 Task: Add a signature Mara Rodriguez containing With sincere appreciation and gratitude, Mara Rodriguez to email address softage.6@softage.net and add a folder Non-disclosure agreements
Action: Mouse moved to (257, 314)
Screenshot: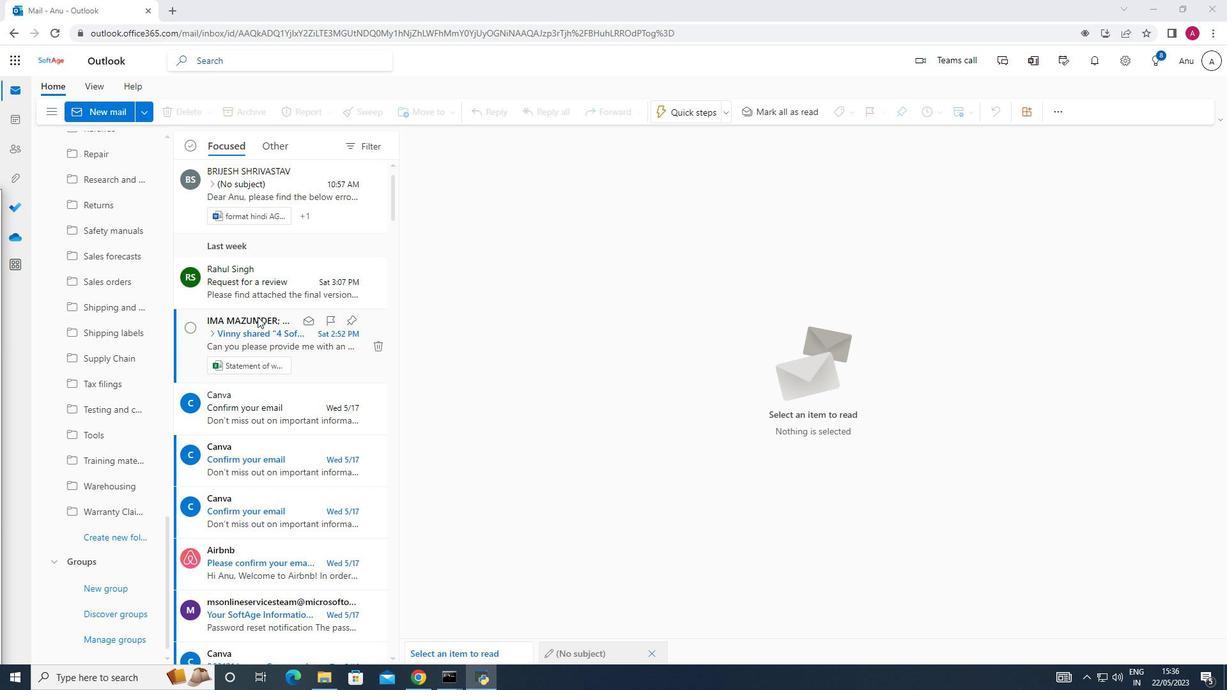 
Action: Mouse scrolled (257, 315) with delta (0, 0)
Screenshot: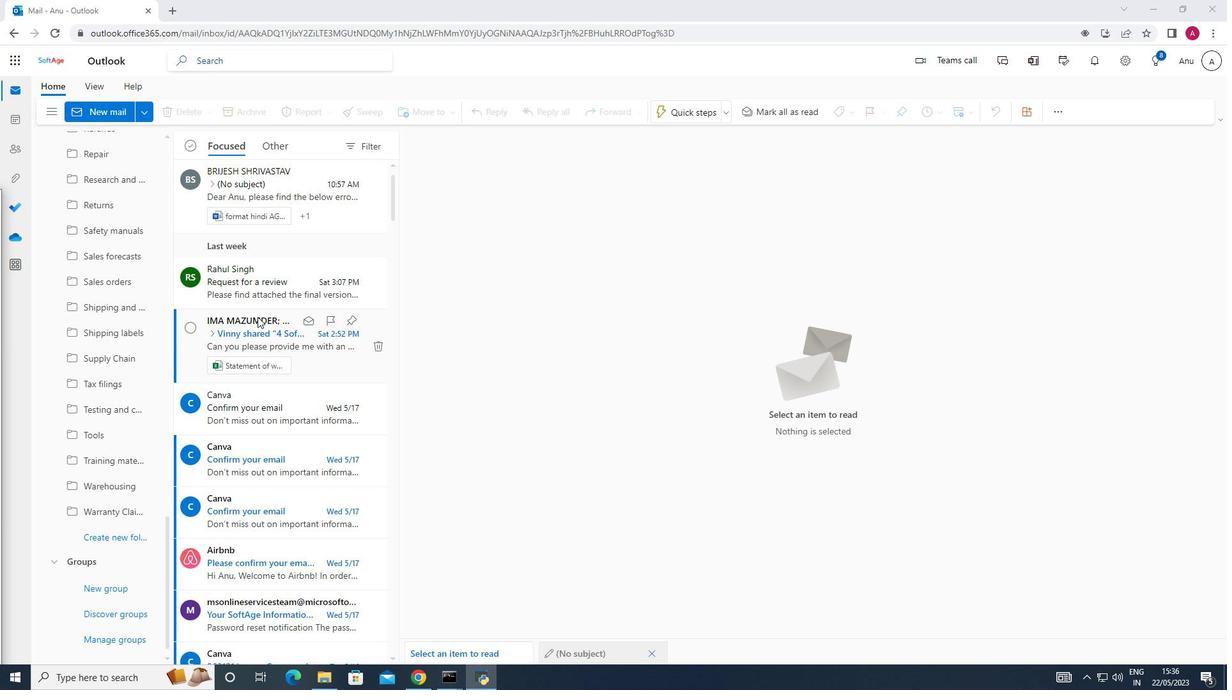
Action: Mouse moved to (257, 314)
Screenshot: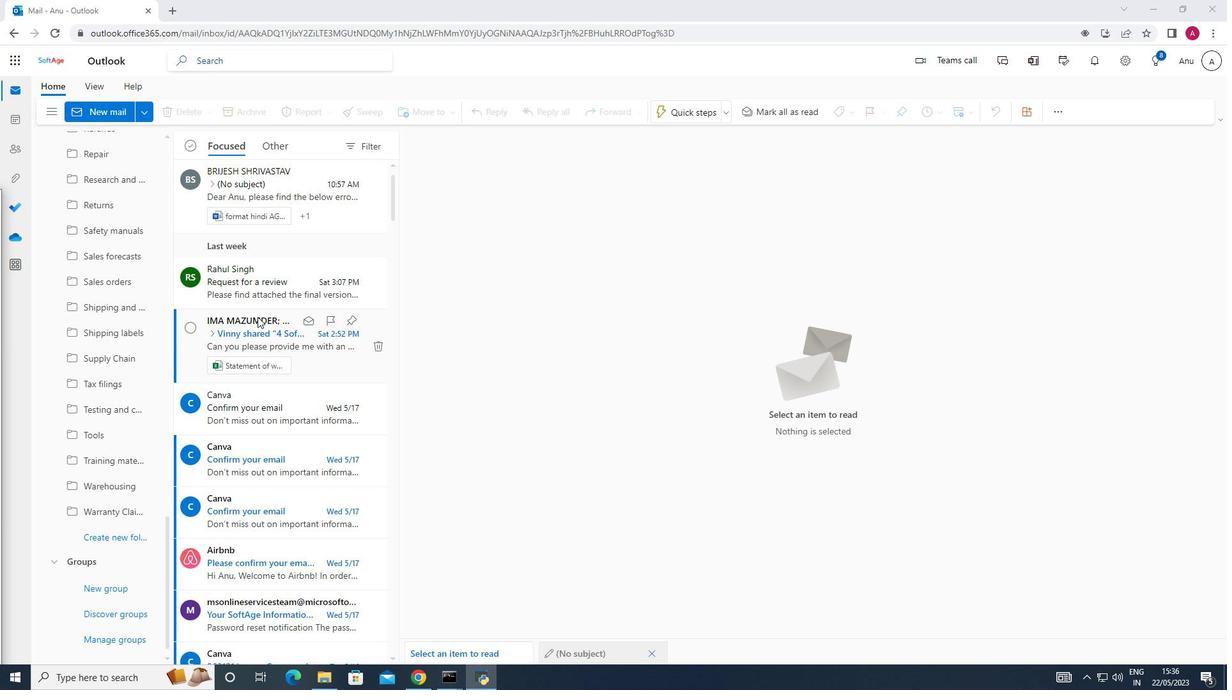 
Action: Mouse scrolled (257, 315) with delta (0, 0)
Screenshot: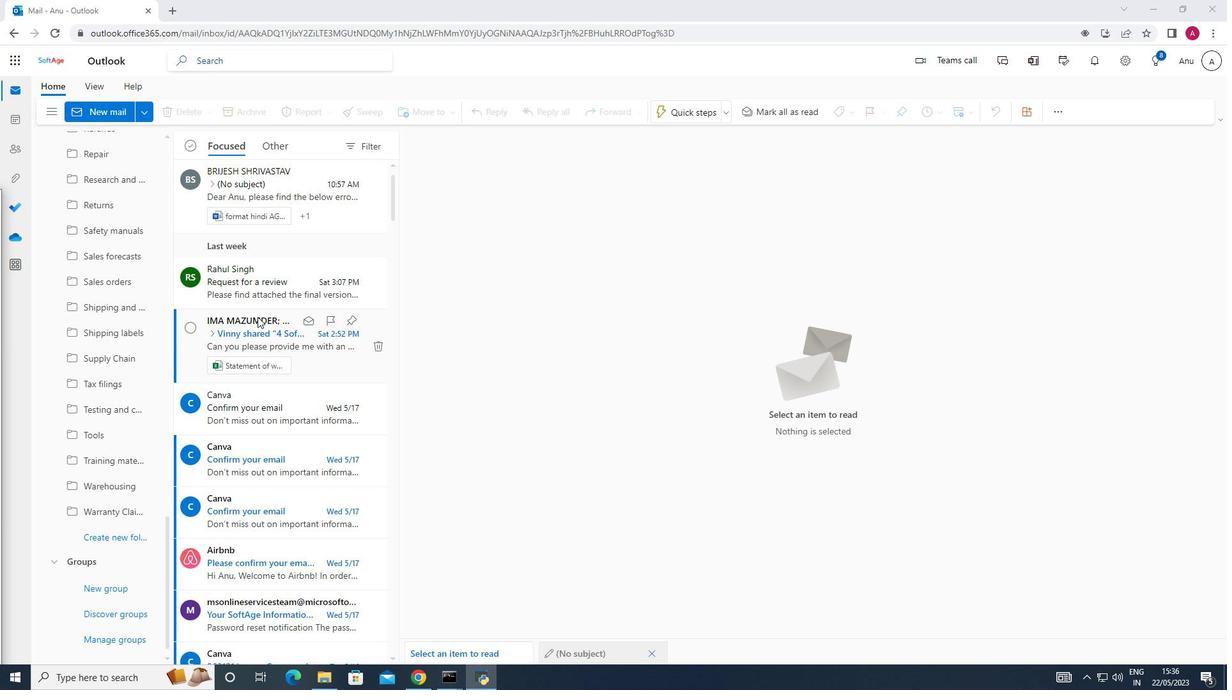 
Action: Mouse scrolled (257, 315) with delta (0, 0)
Screenshot: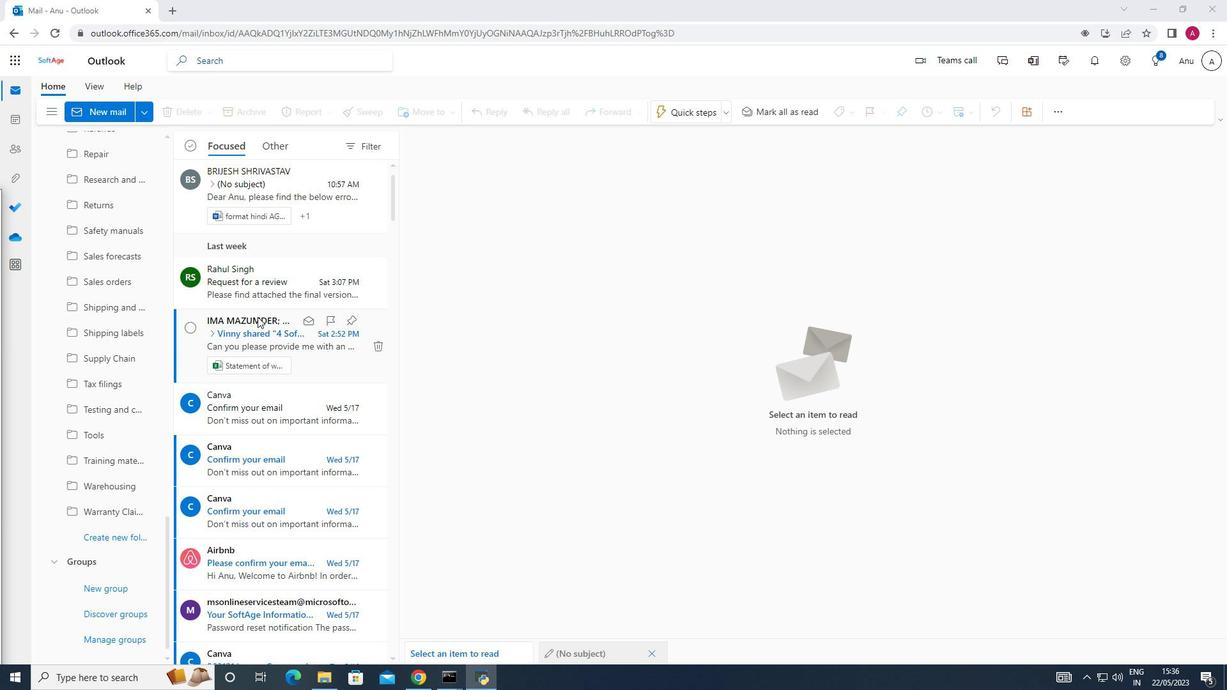 
Action: Mouse scrolled (257, 315) with delta (0, 0)
Screenshot: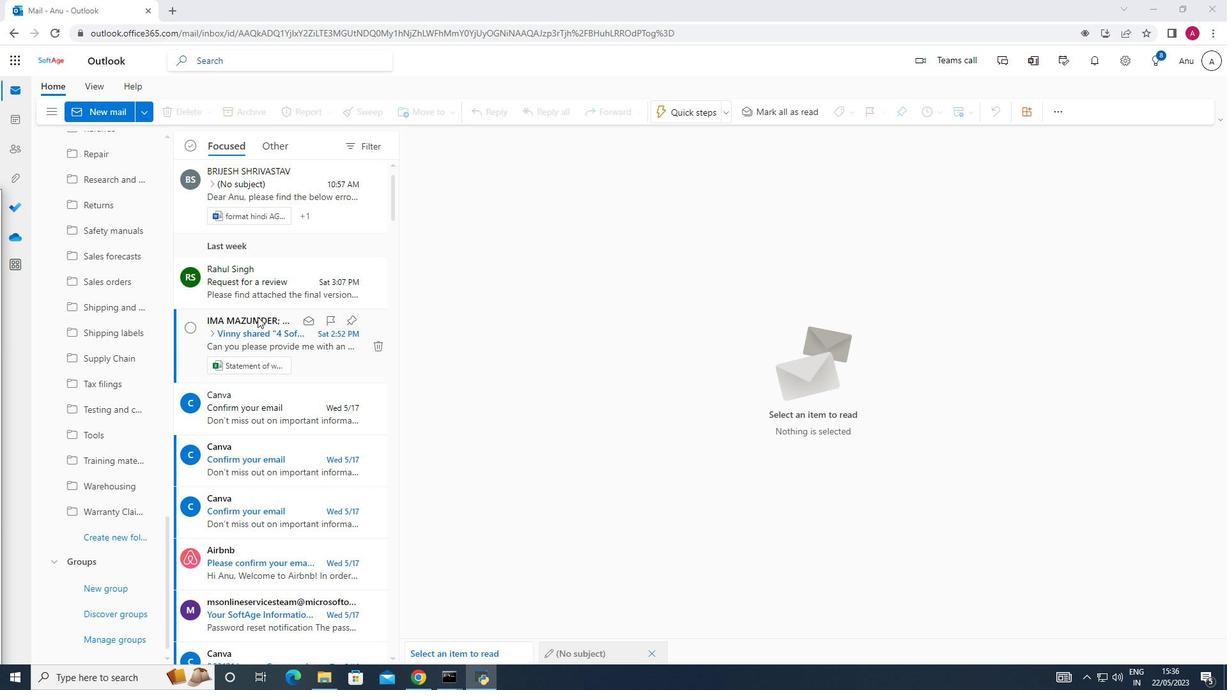 
Action: Mouse moved to (119, 109)
Screenshot: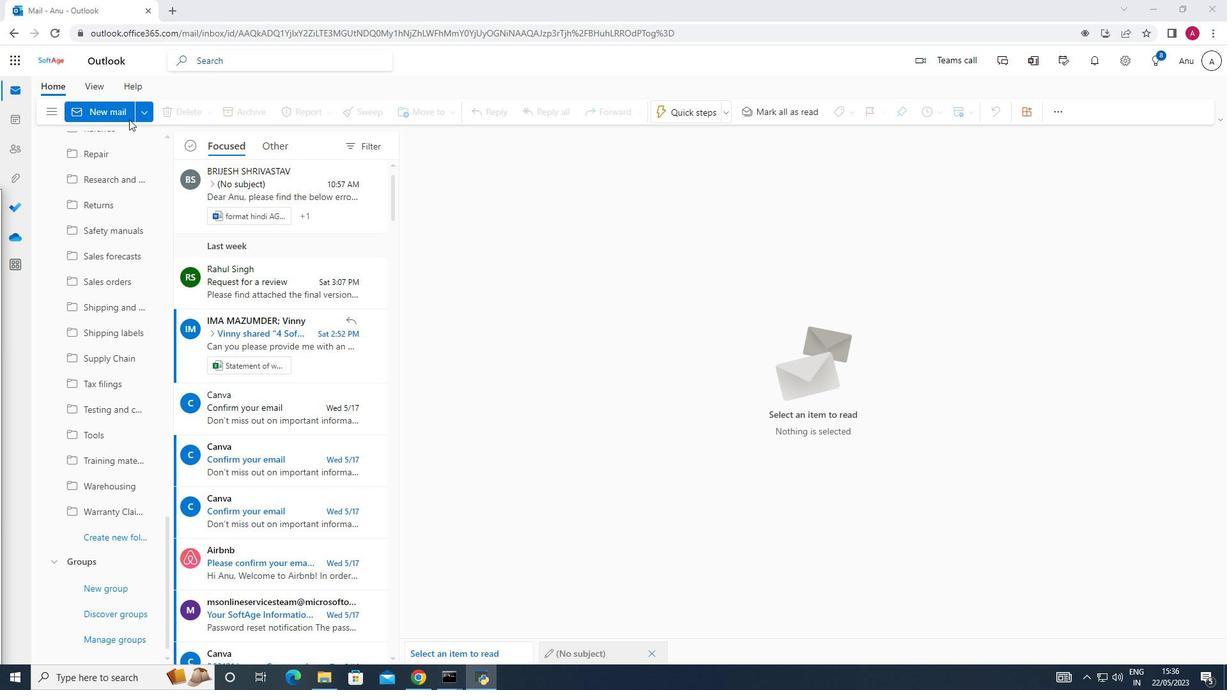
Action: Mouse pressed left at (119, 109)
Screenshot: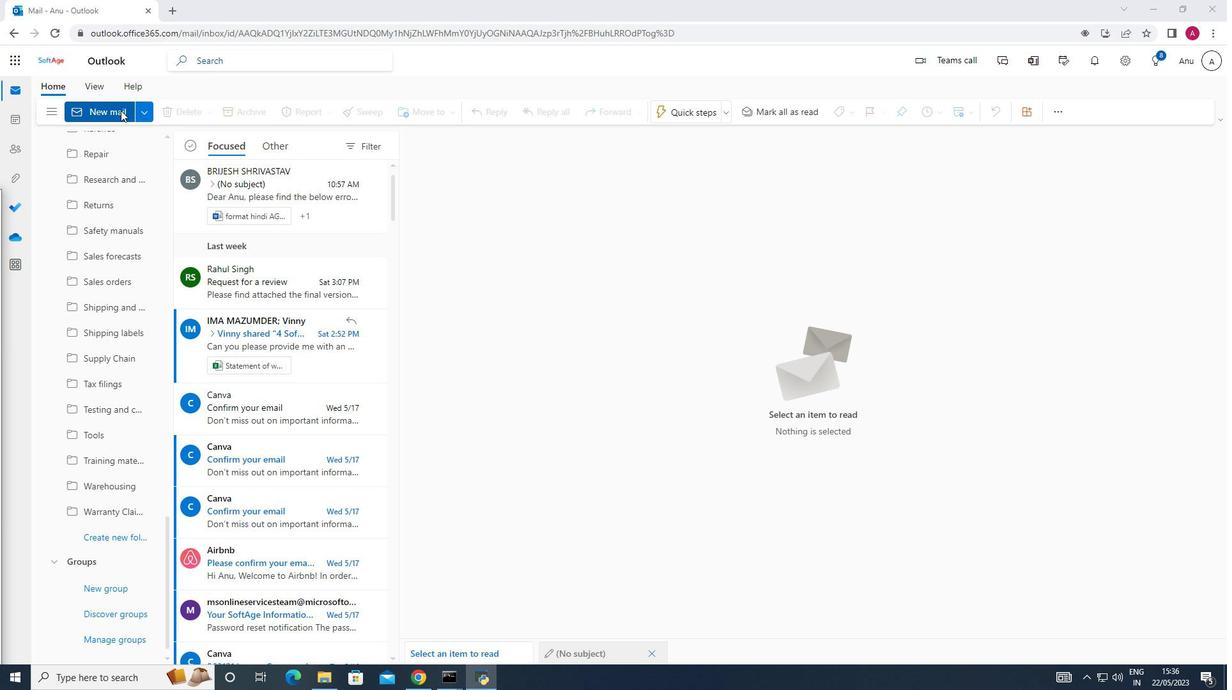 
Action: Mouse moved to (870, 110)
Screenshot: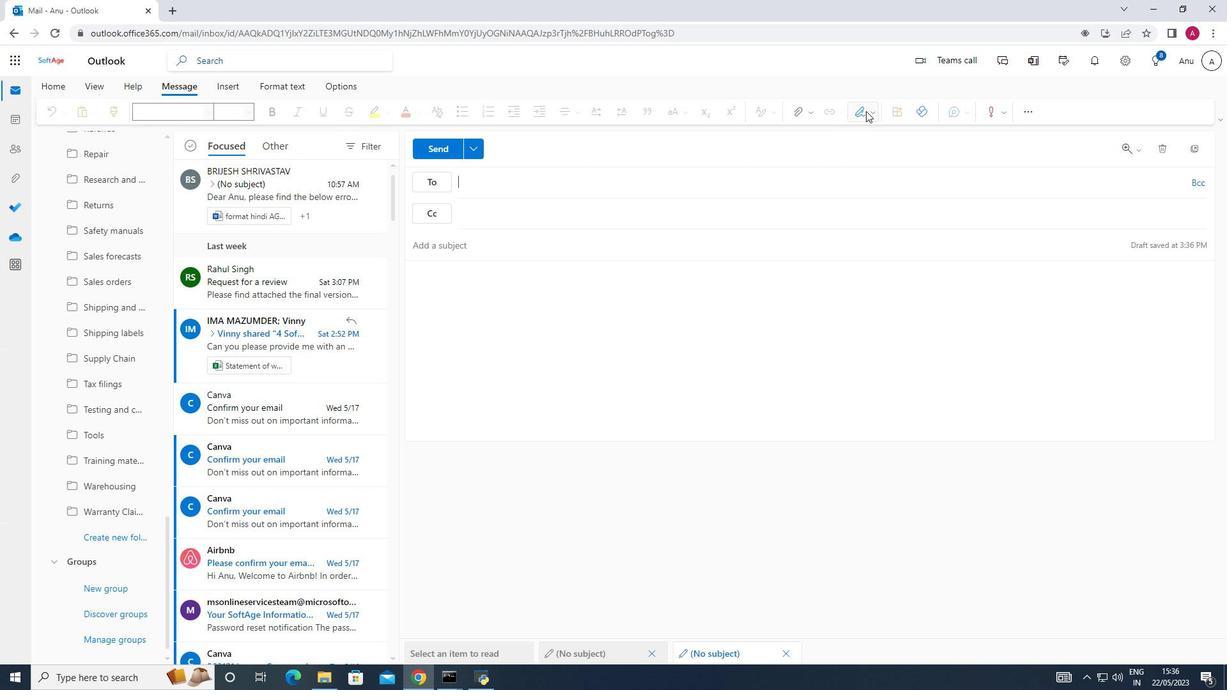 
Action: Mouse pressed left at (870, 110)
Screenshot: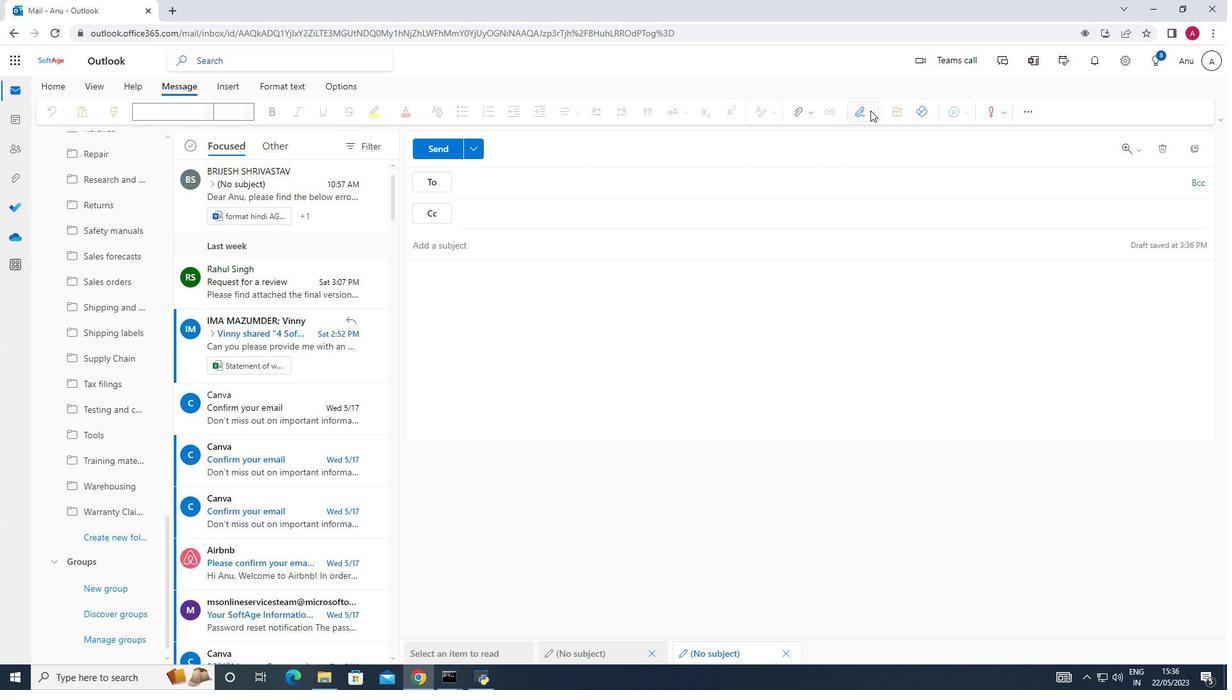 
Action: Mouse moved to (850, 167)
Screenshot: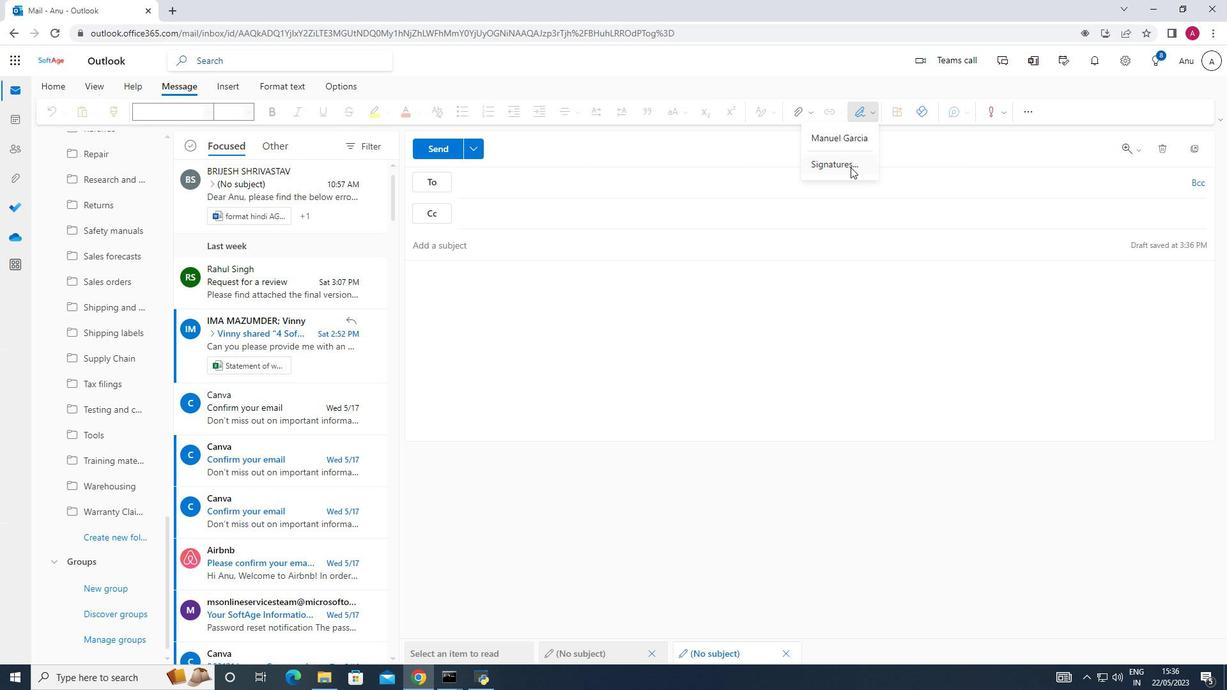 
Action: Mouse pressed left at (850, 167)
Screenshot: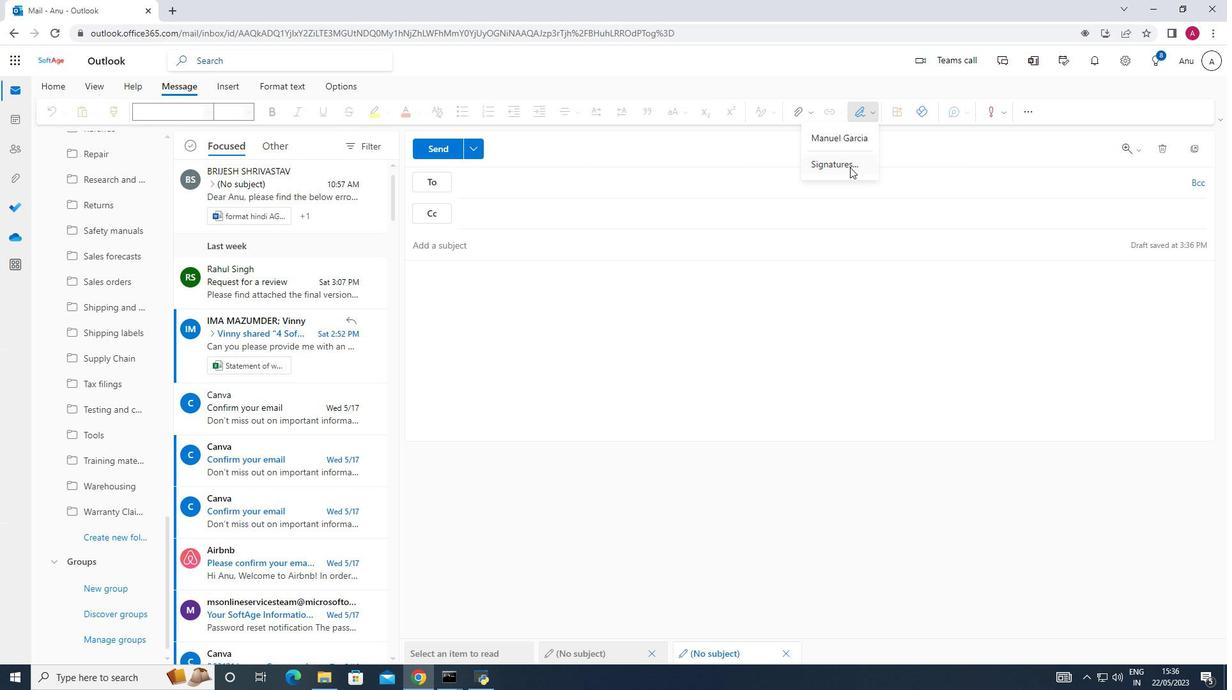 
Action: Mouse moved to (878, 204)
Screenshot: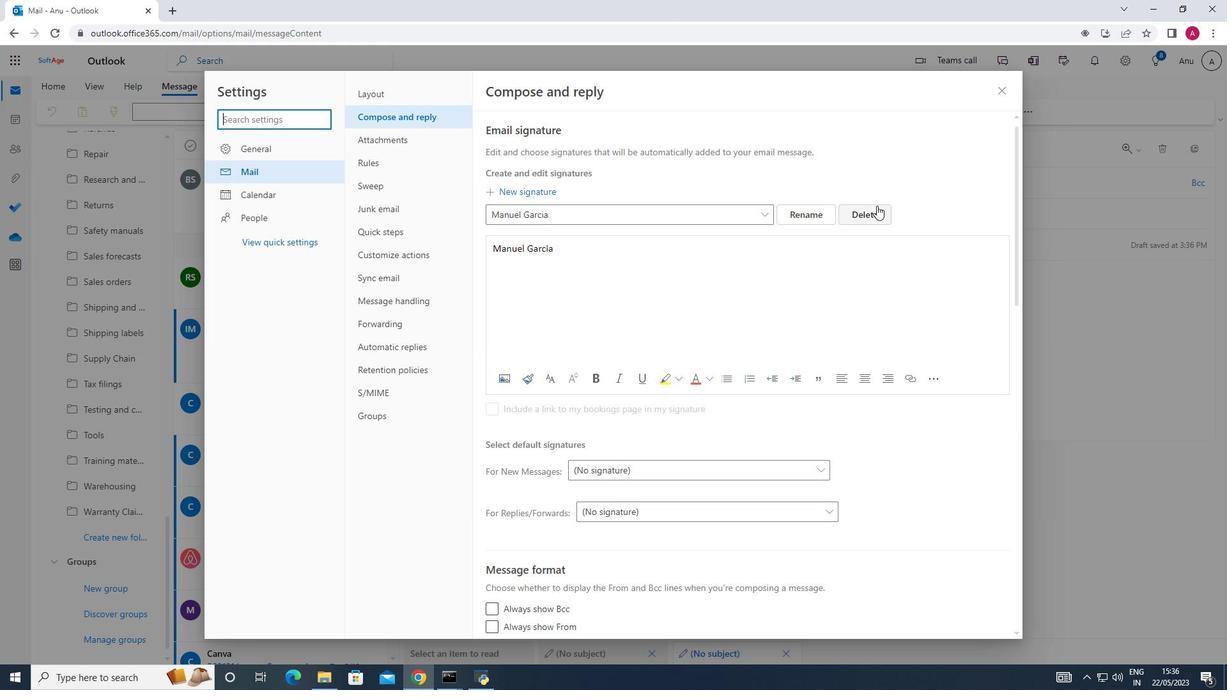 
Action: Mouse pressed left at (878, 204)
Screenshot: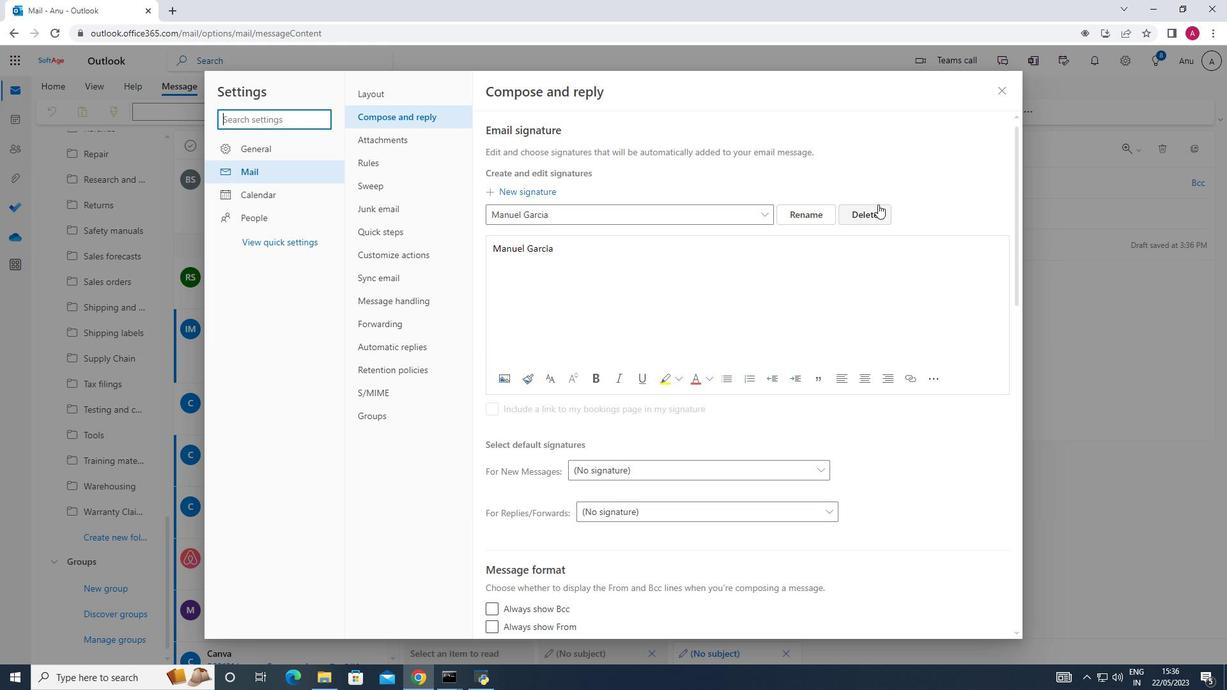 
Action: Mouse moved to (555, 219)
Screenshot: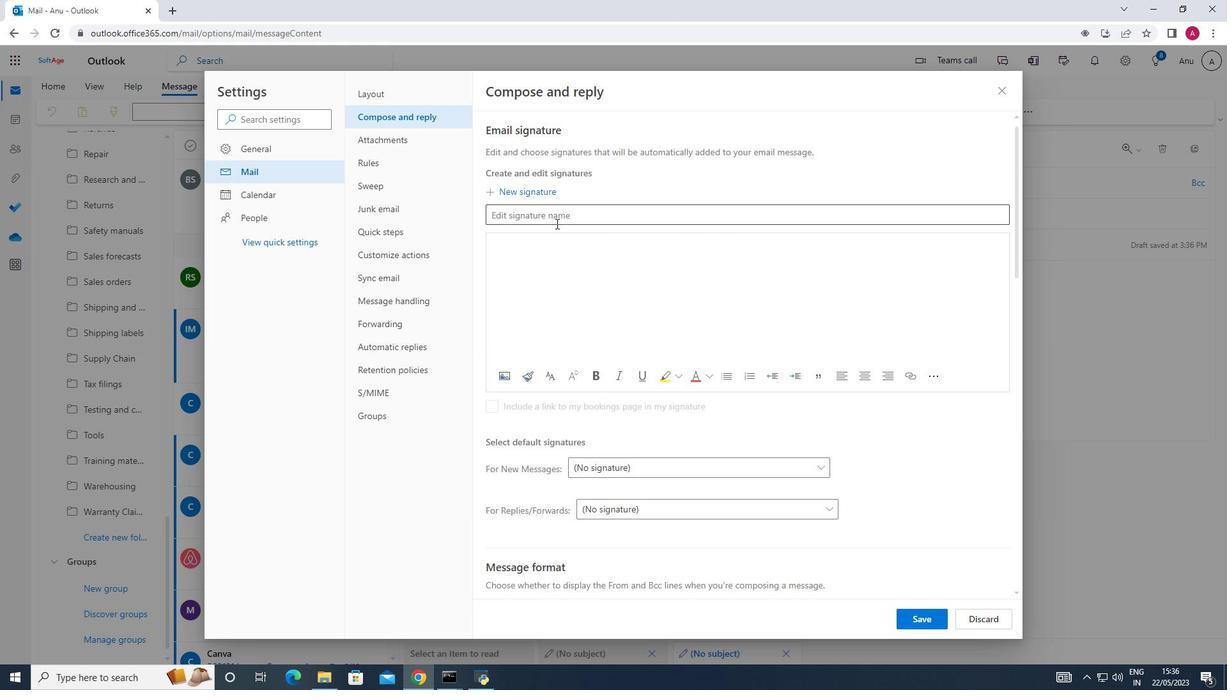 
Action: Mouse pressed left at (555, 219)
Screenshot: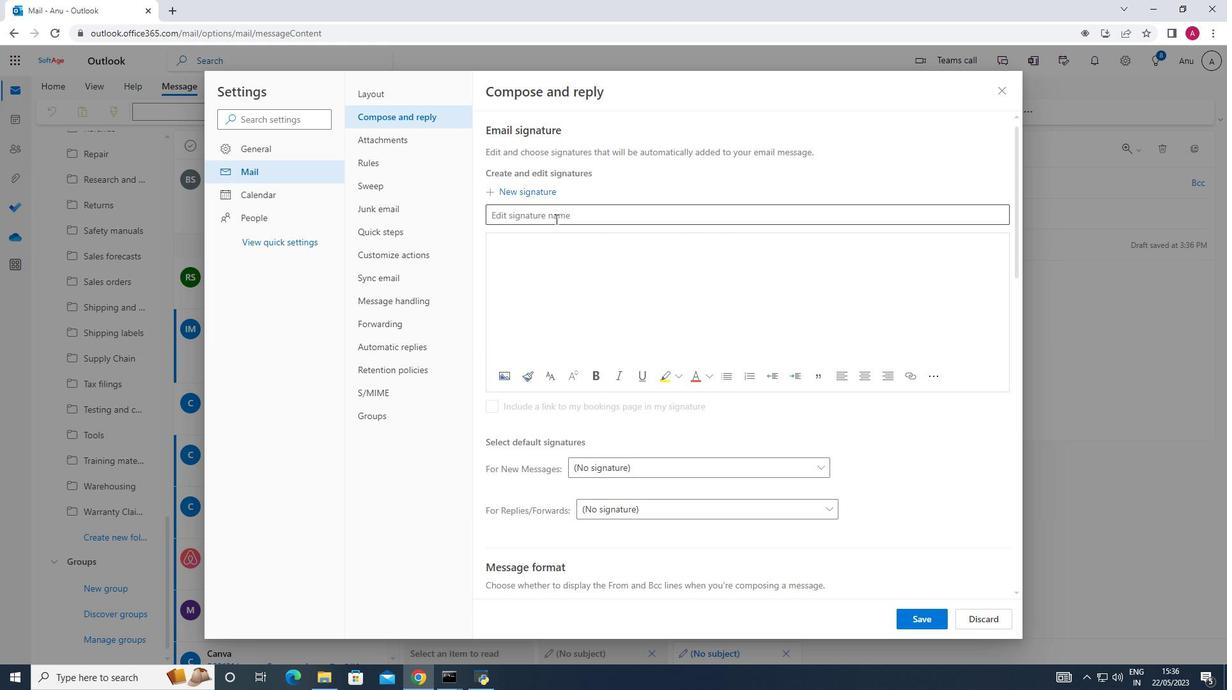 
Action: Key pressed <Key.shift_r>Mara<Key.space><Key.shift_r><Key.shift_r><Key.shift_r><Key.shift_r><Key.shift_r><Key.shift_r><Key.shift_r><Key.shift_r><Key.shift_r><Key.shift_r><Key.shift_r><Key.shift_r><Key.shift_r><Key.shift_r><Key.shift_r><Key.shift_r>Rodriguez
Screenshot: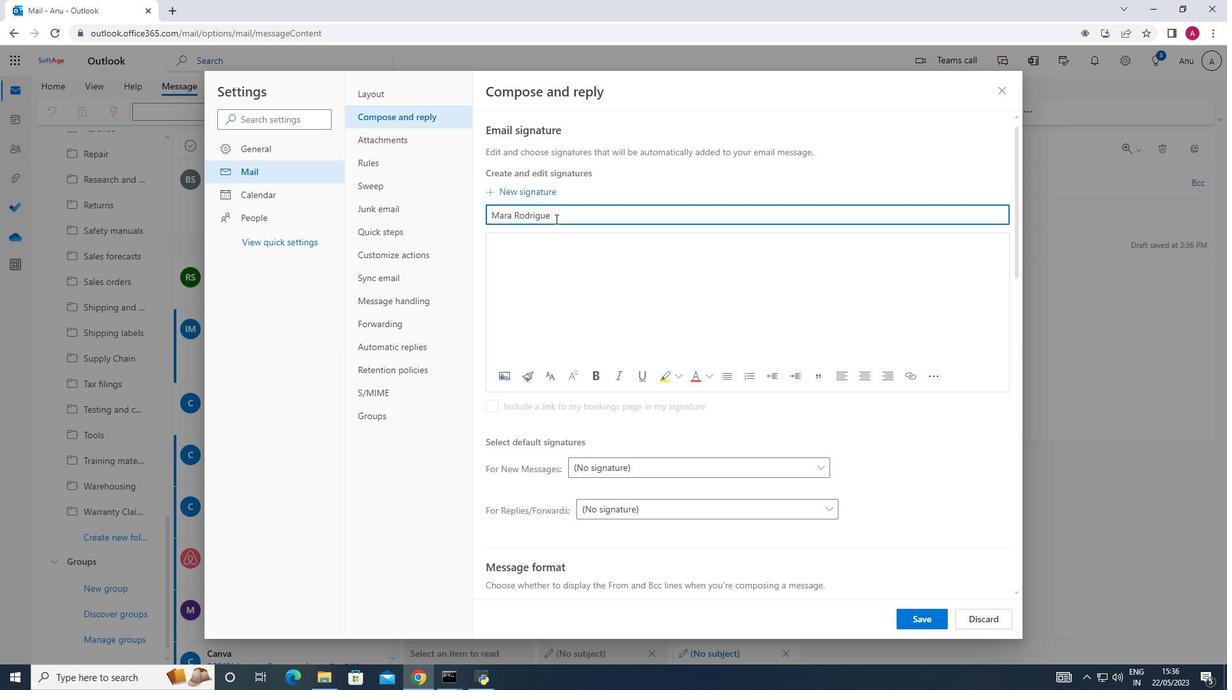 
Action: Mouse moved to (494, 233)
Screenshot: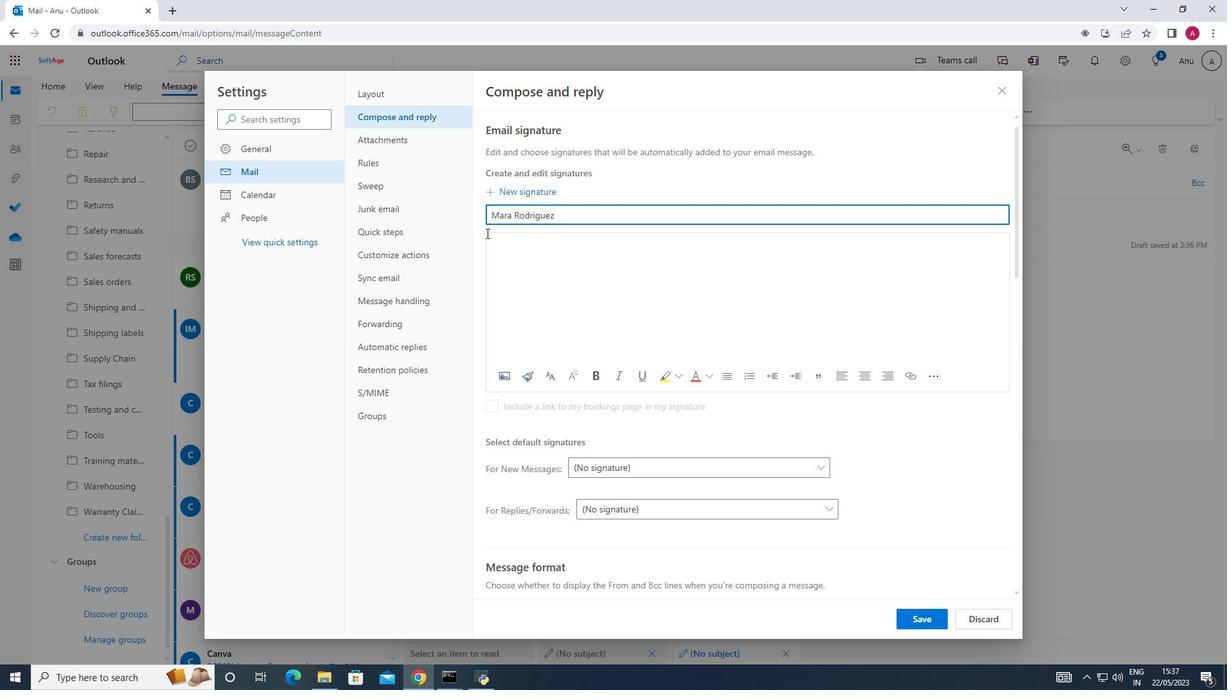
Action: Mouse pressed left at (494, 233)
Screenshot: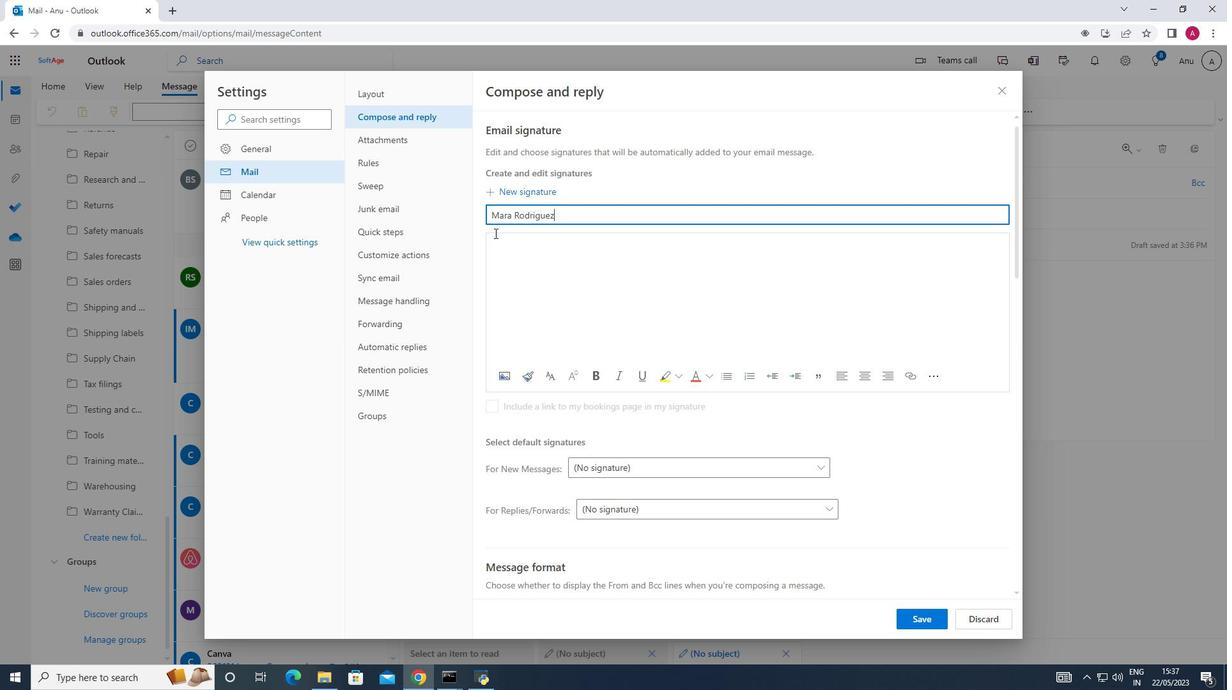 
Action: Key pressed <Key.shift_r><Key.shift_r><Key.shift_r><Key.shift_r><Key.shift_r><Key.shift_r><Key.shift_r><Key.shift_r>Mara<Key.space><Key.shift_r><Key.shift_r><Key.shift_r><Key.shift_r><Key.shift_r><Key.shift_r><Key.shift_r><Key.shift_r><Key.shift_r><Key.shift_r><Key.shift_r><Key.shift_r><Key.shift_r><Key.shift_r><Key.shift_r><Key.shift_r><Key.shift_r><Key.shift_r><Key.shift_r><Key.shift_r>Rodriguez
Screenshot: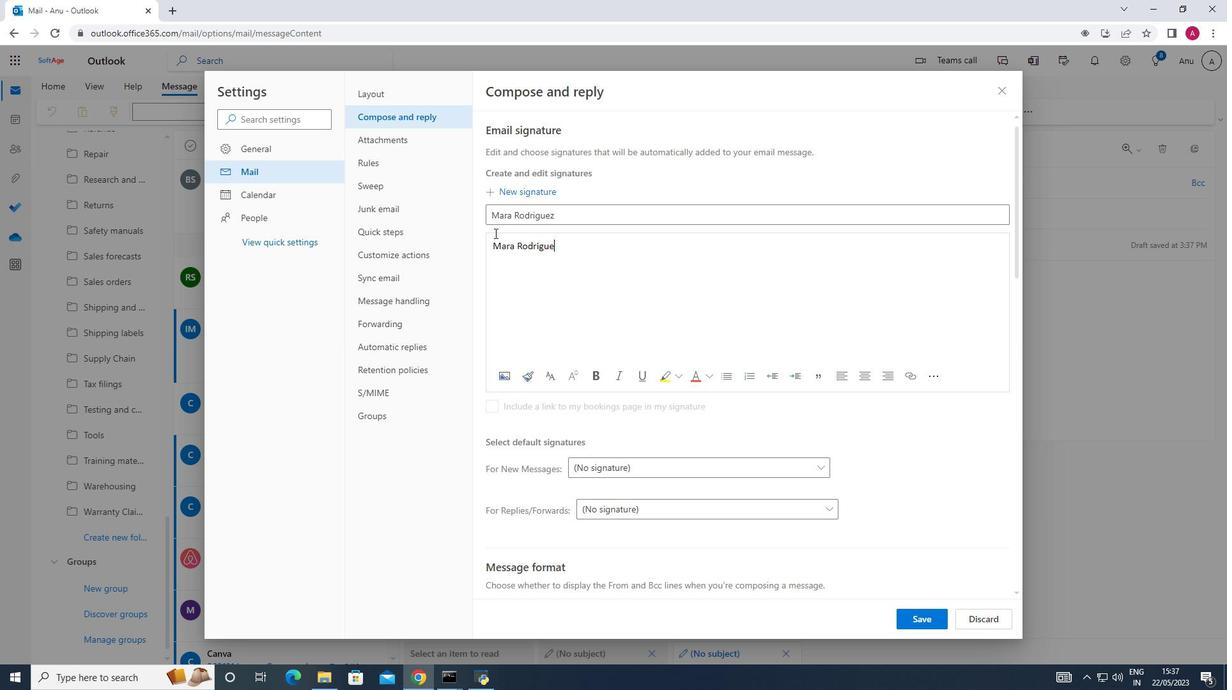 
Action: Mouse moved to (837, 423)
Screenshot: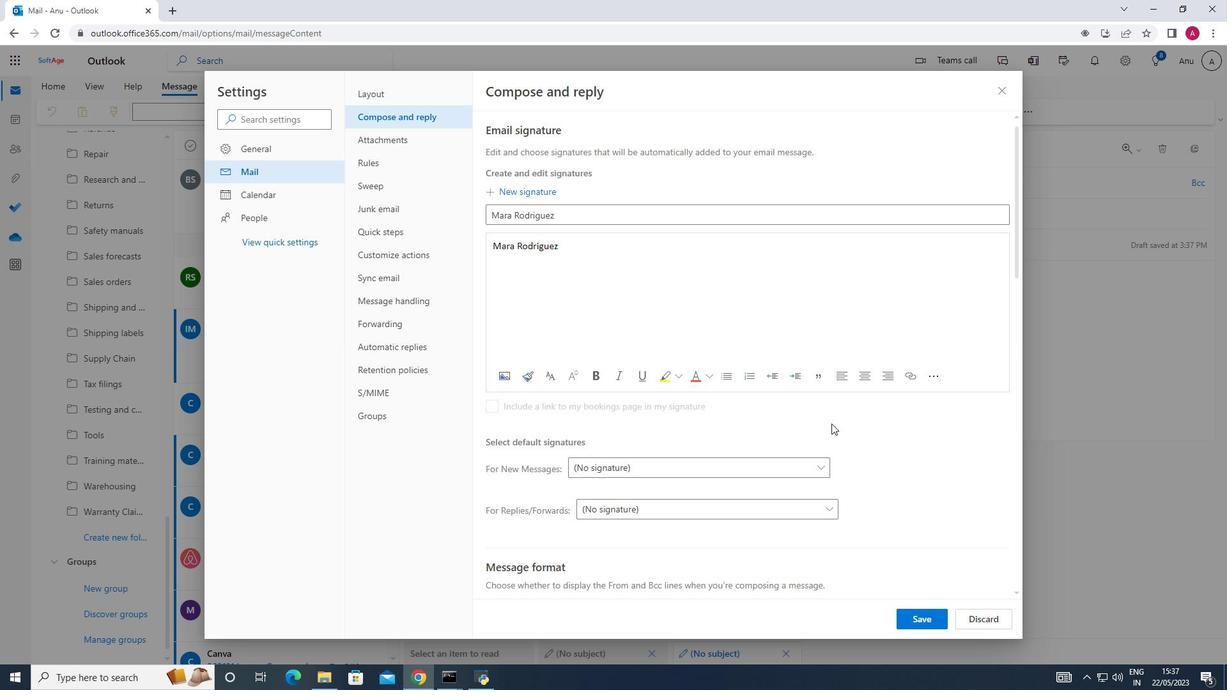 
Action: Mouse scrolled (837, 423) with delta (0, 0)
Screenshot: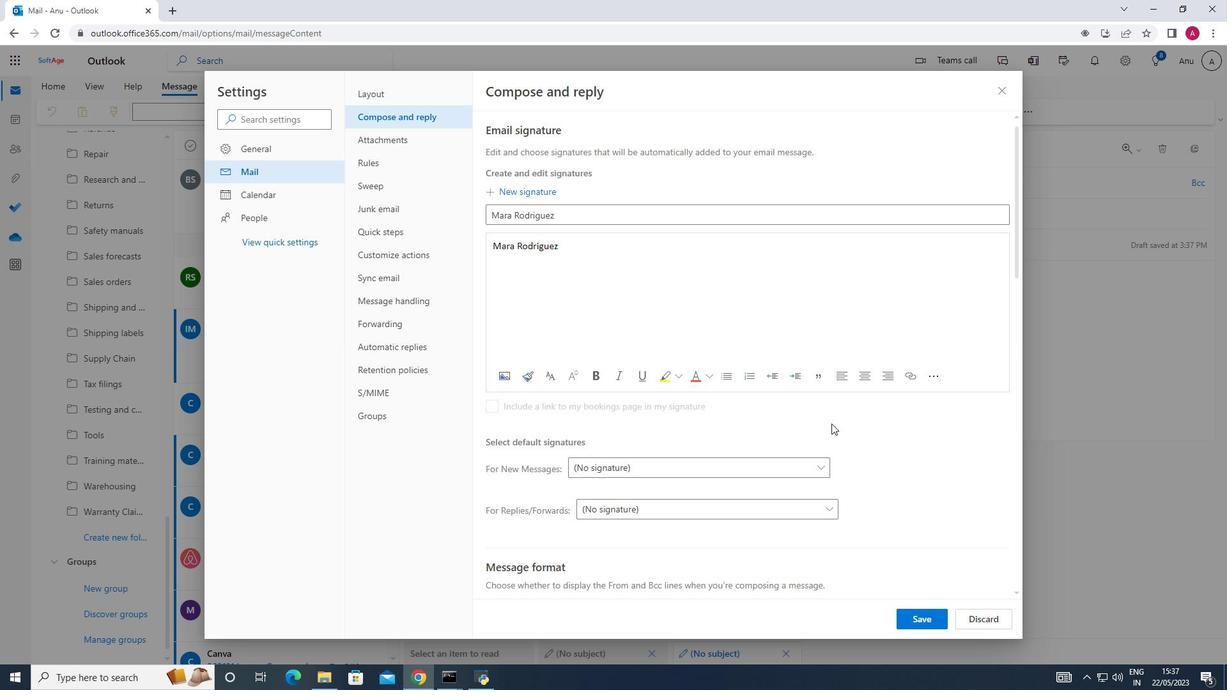 
Action: Mouse moved to (837, 423)
Screenshot: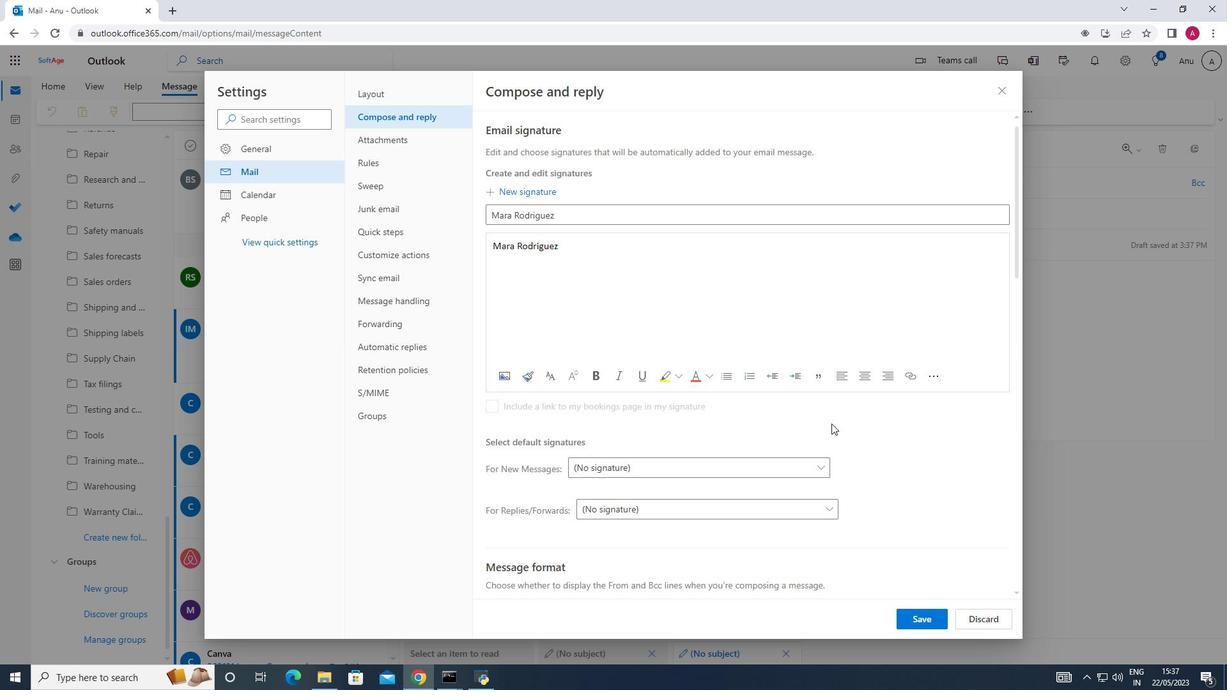 
Action: Mouse scrolled (837, 423) with delta (0, 0)
Screenshot: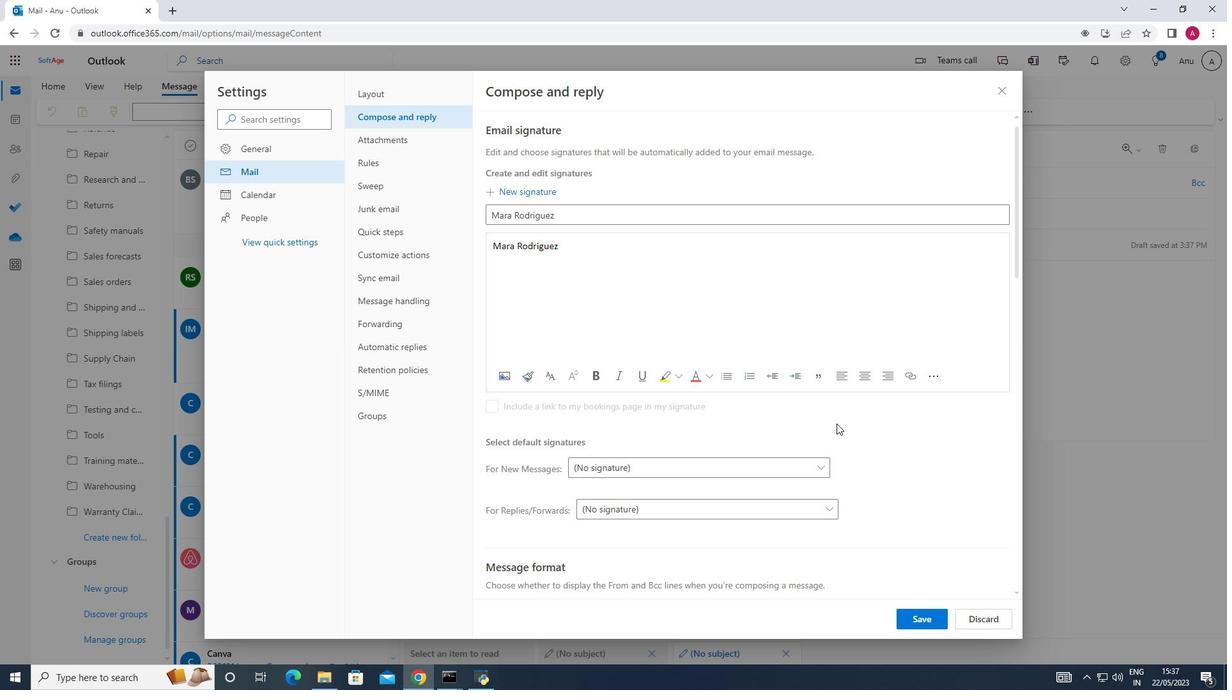 
Action: Mouse moved to (920, 619)
Screenshot: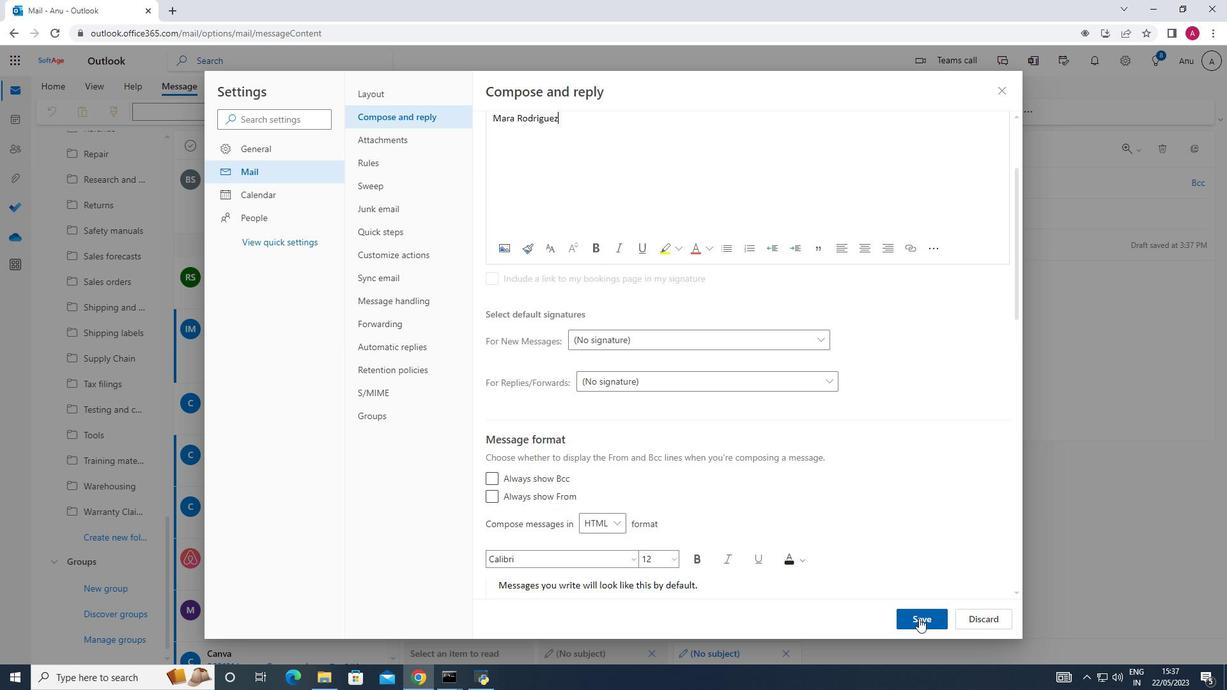 
Action: Mouse pressed left at (920, 619)
Screenshot: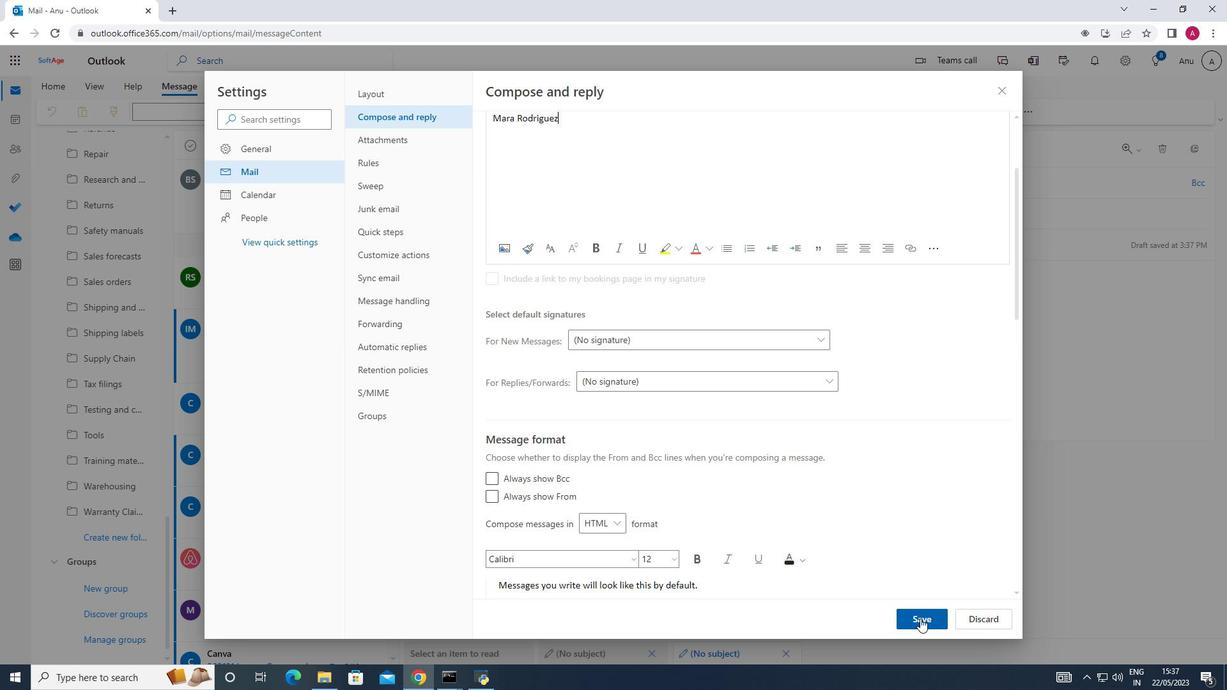 
Action: Mouse moved to (1000, 90)
Screenshot: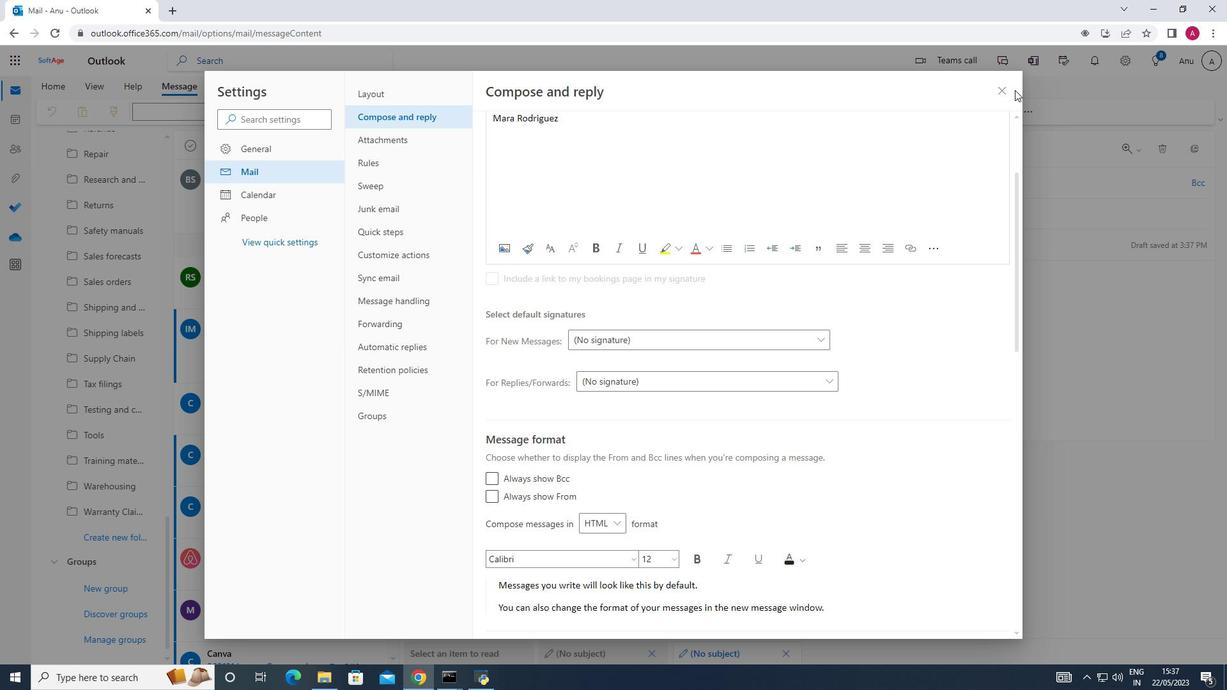 
Action: Mouse pressed left at (1000, 90)
Screenshot: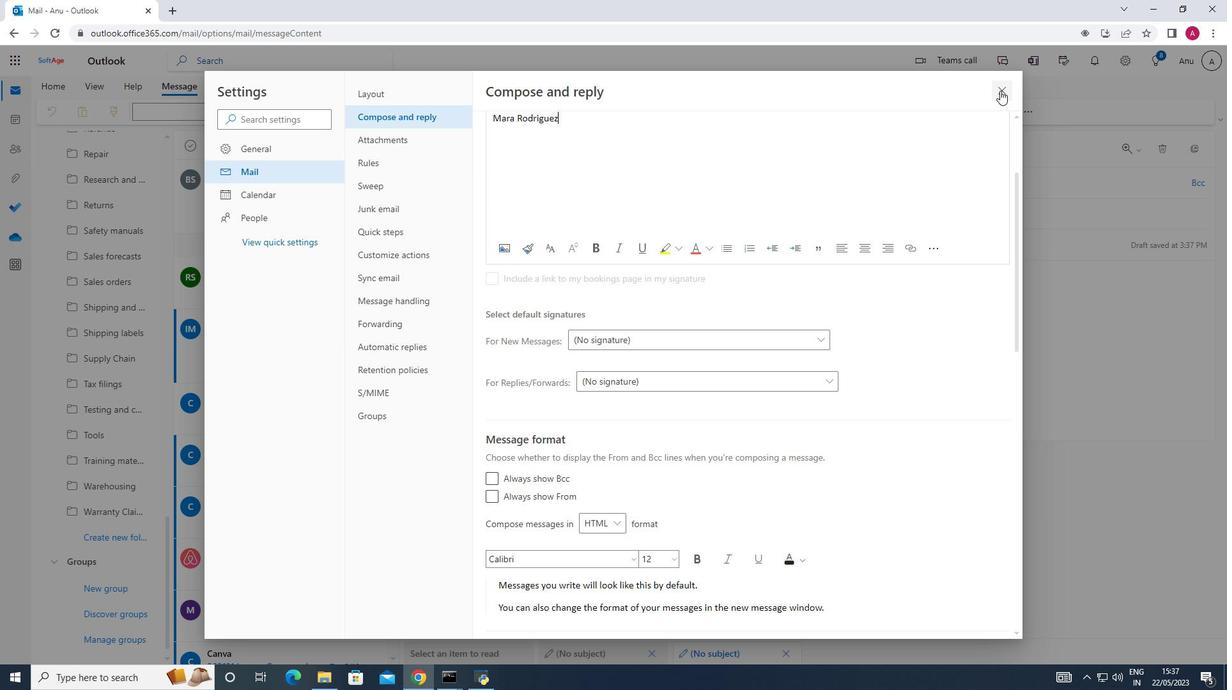 
Action: Mouse moved to (866, 113)
Screenshot: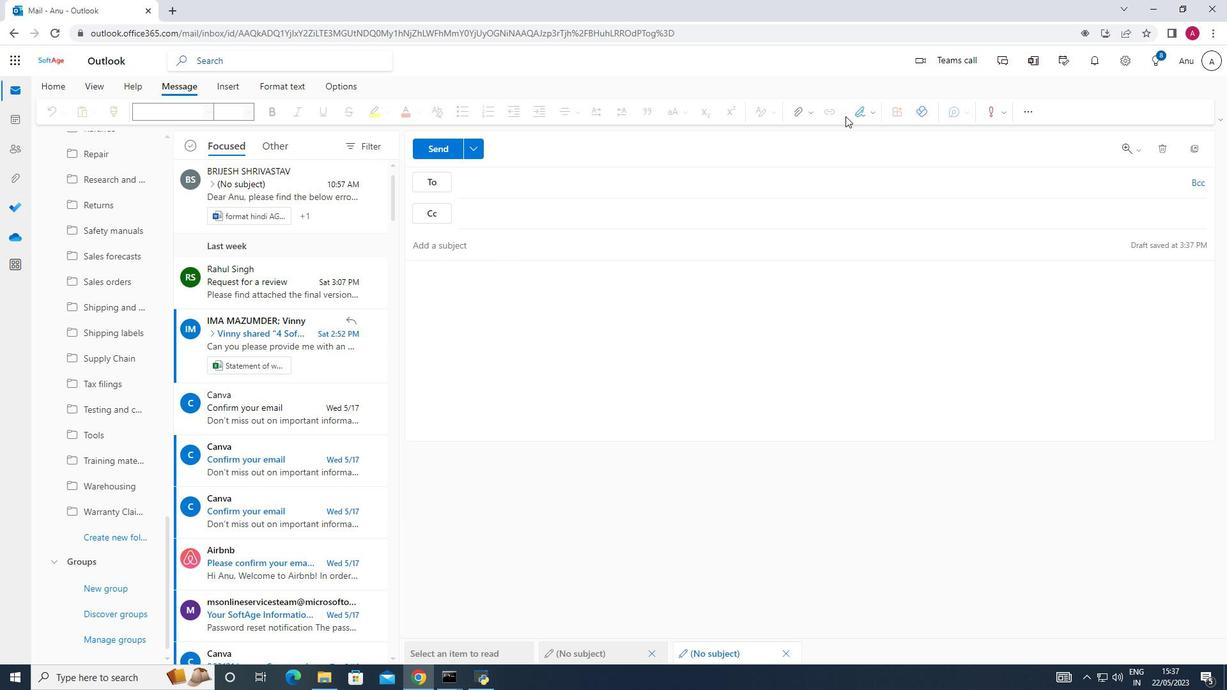 
Action: Mouse pressed left at (866, 113)
Screenshot: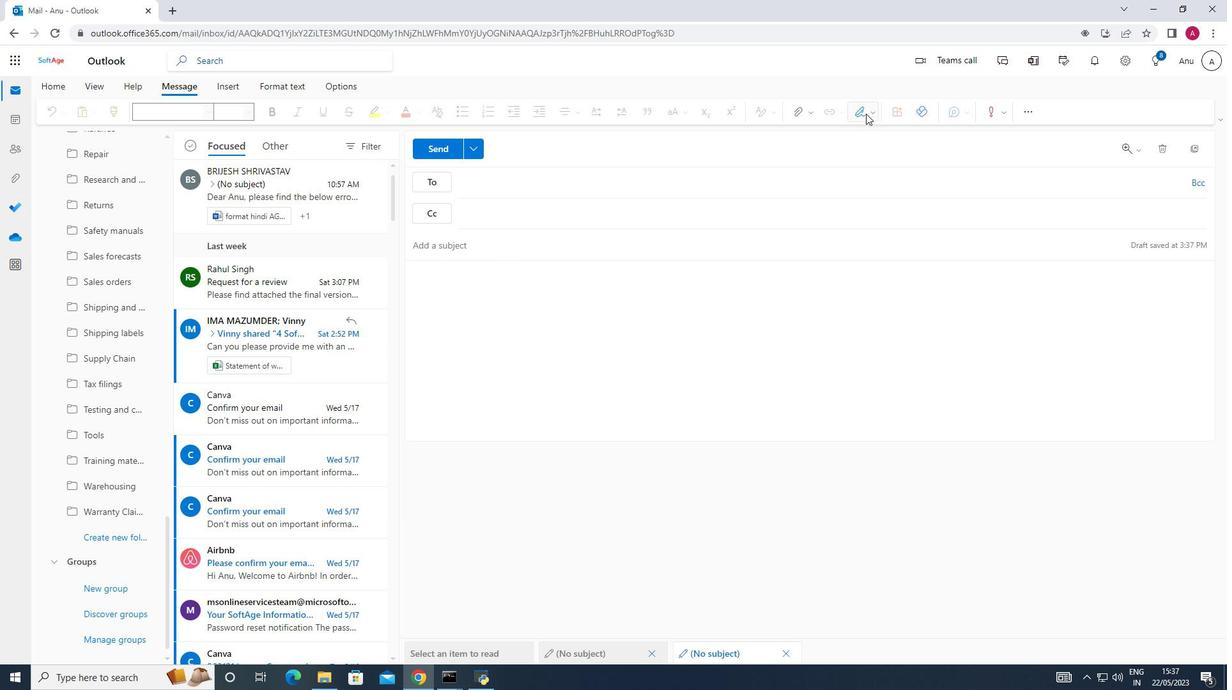 
Action: Mouse moved to (862, 141)
Screenshot: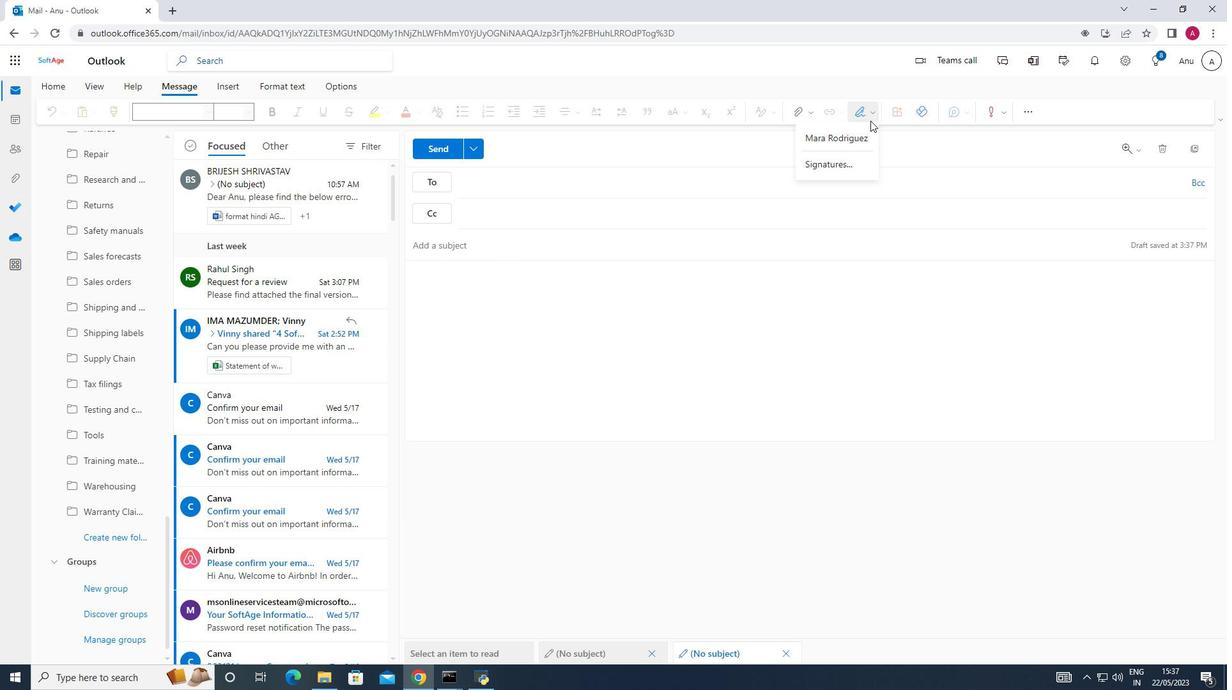 
Action: Mouse pressed left at (862, 141)
Screenshot: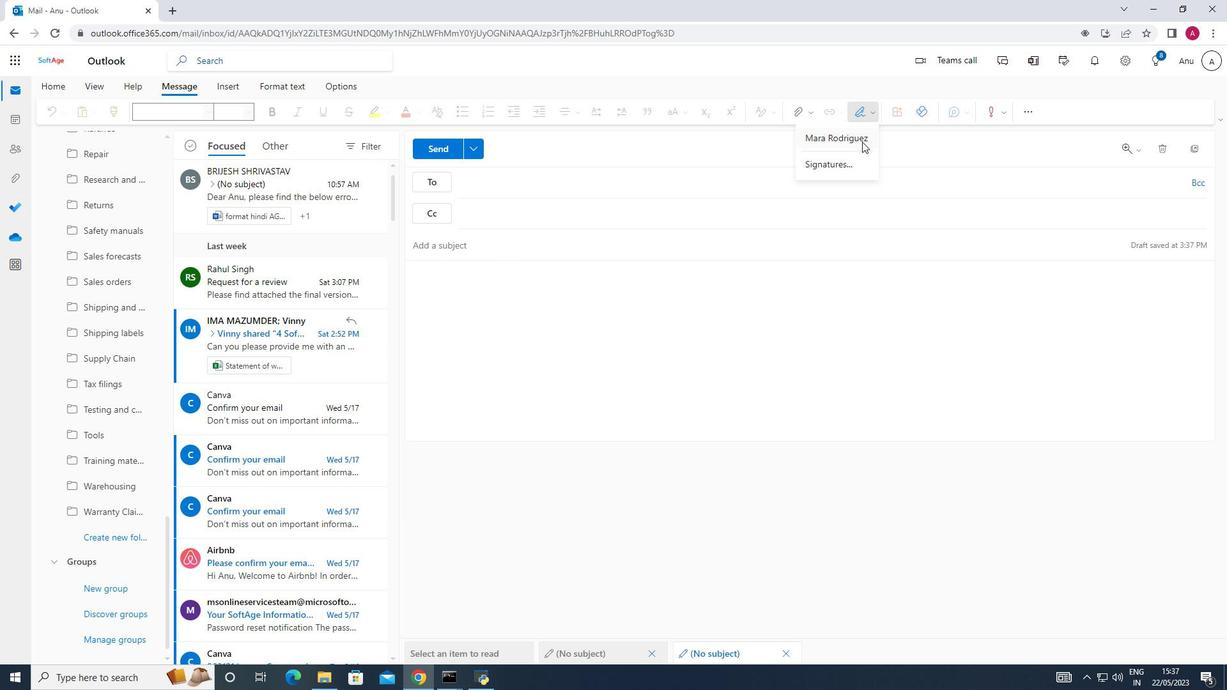 
Action: Mouse moved to (628, 244)
Screenshot: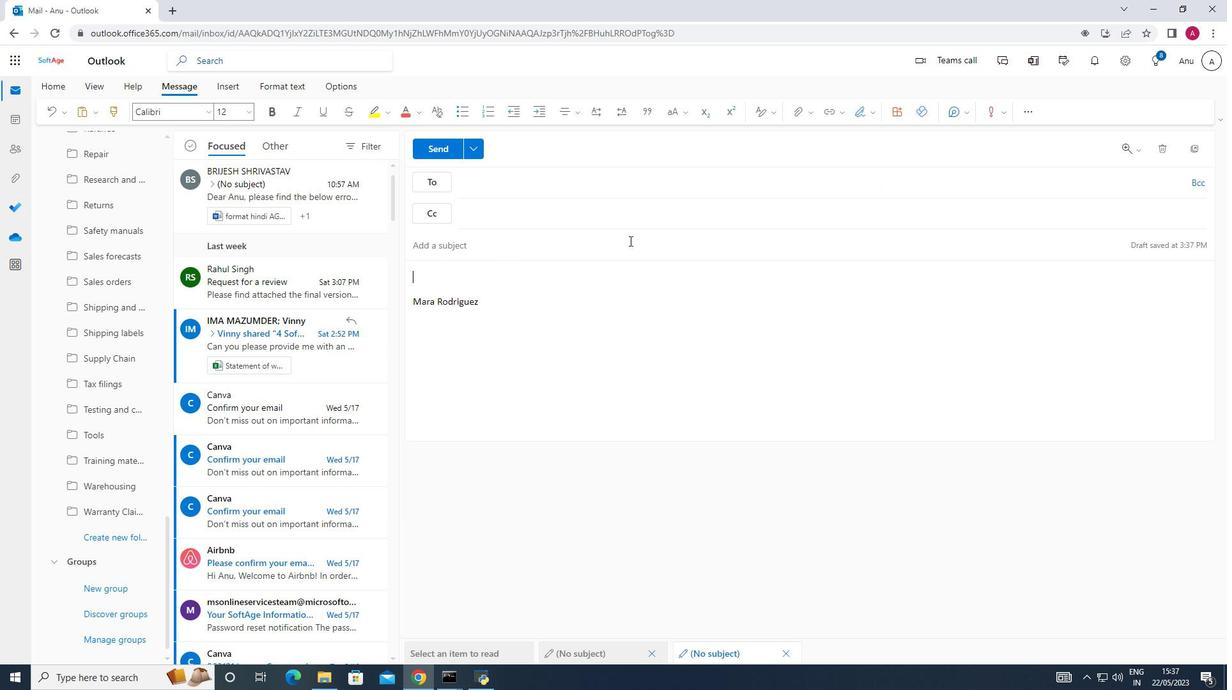 
Action: Key pressed sincere<Key.space>appr<Key.tab><Key.space>and<Key.space>gratitude.
Screenshot: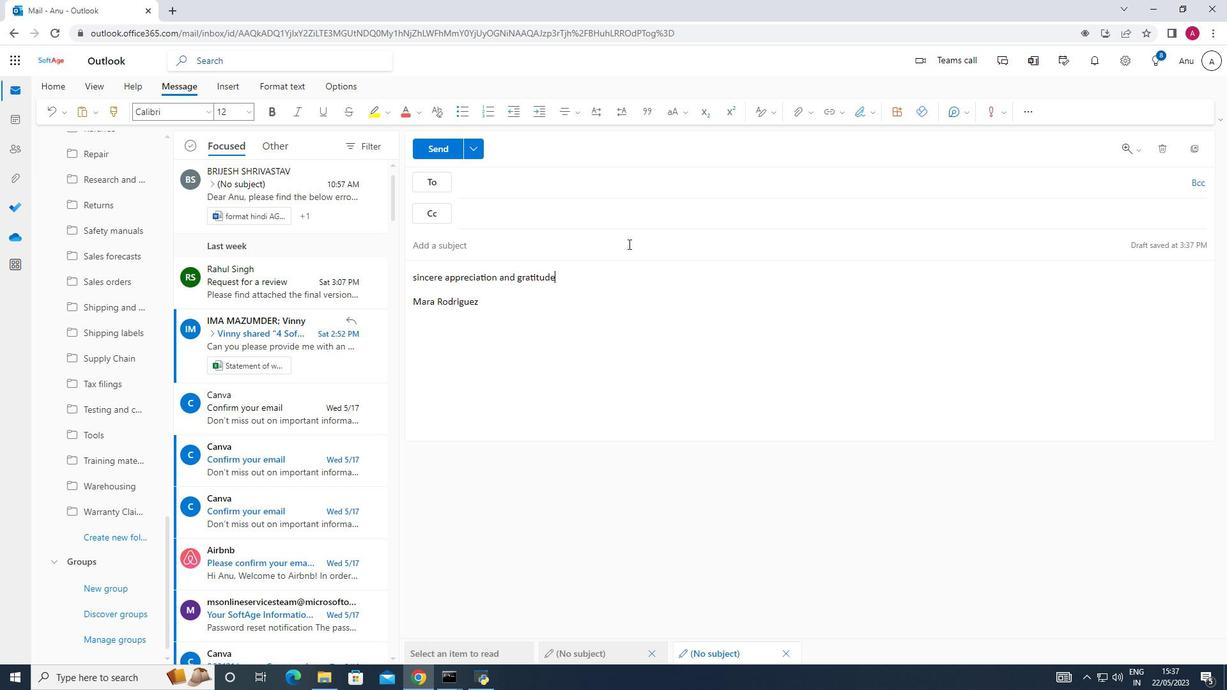 
Action: Mouse moved to (483, 184)
Screenshot: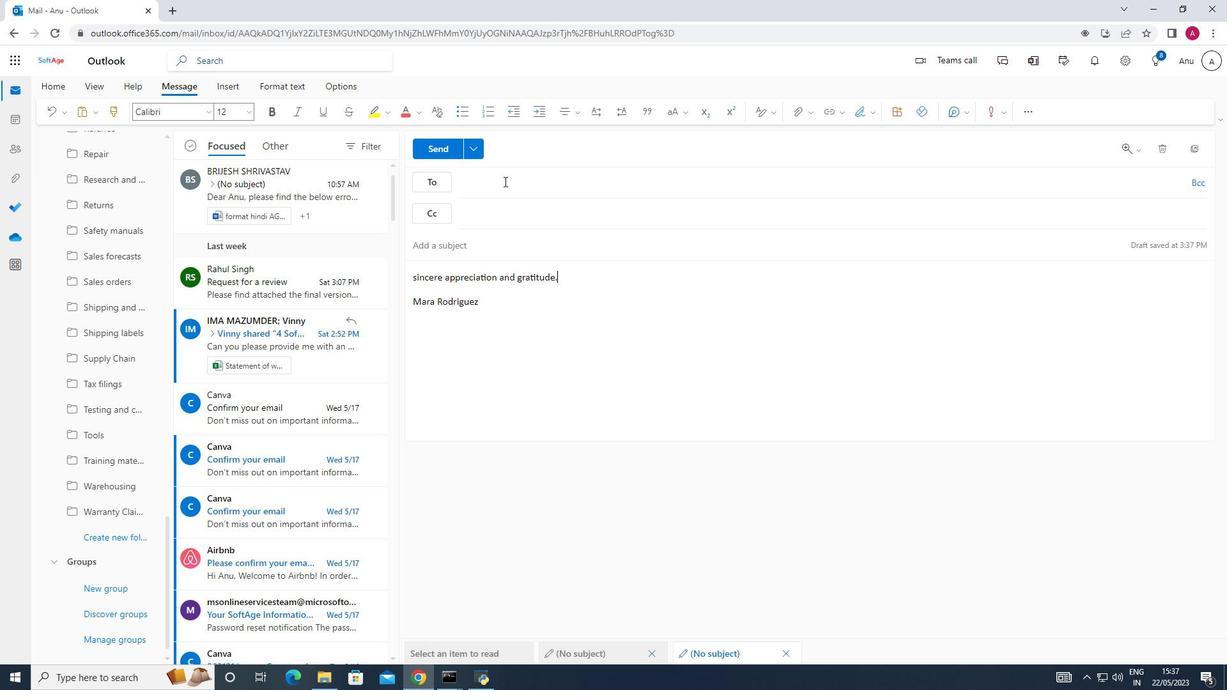 
Action: Mouse pressed left at (483, 184)
Screenshot: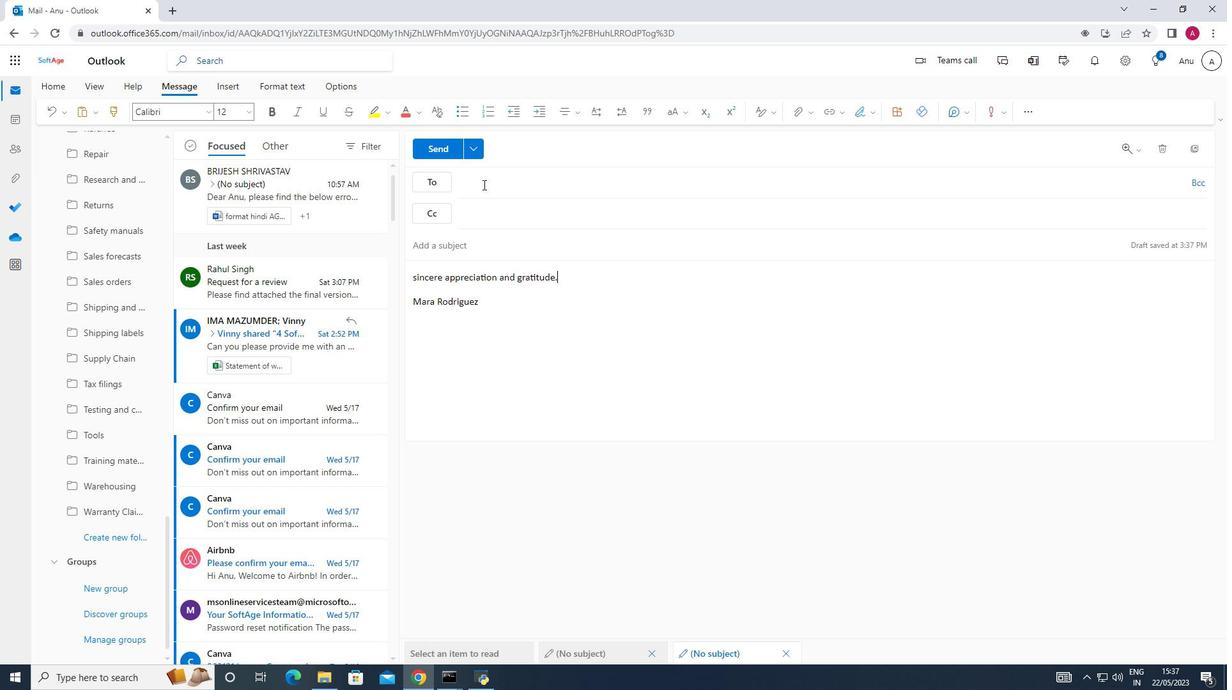 
Action: Mouse moved to (522, 235)
Screenshot: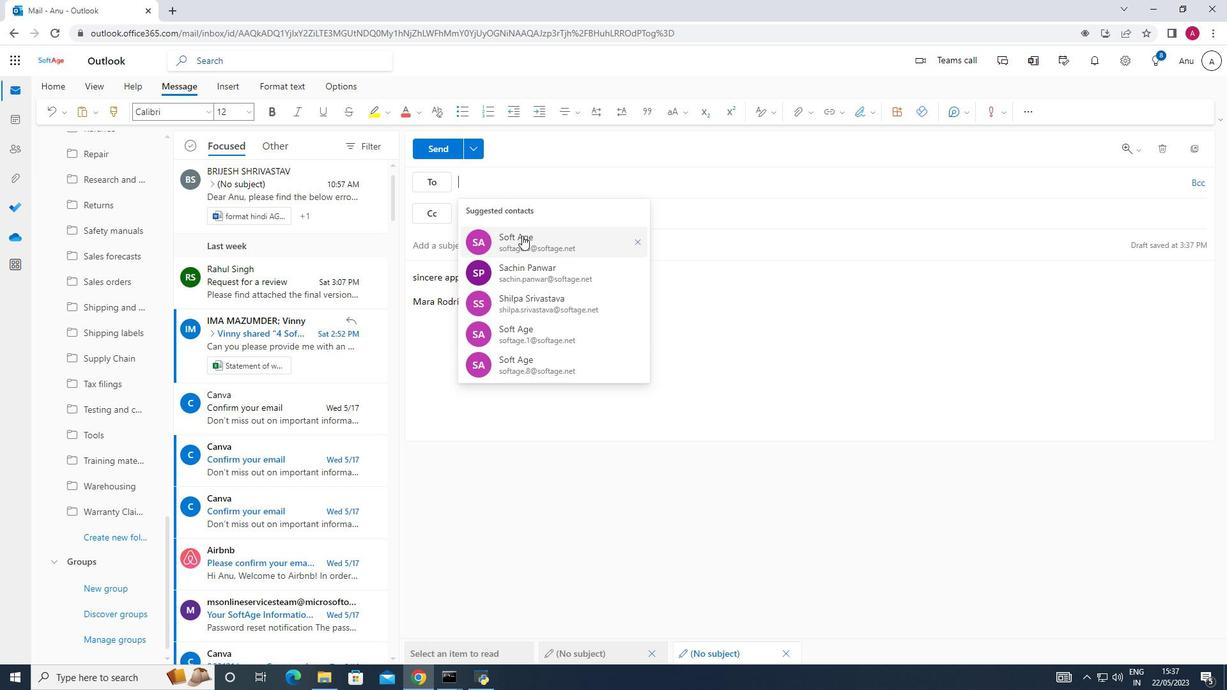 
Action: Mouse pressed left at (522, 235)
Screenshot: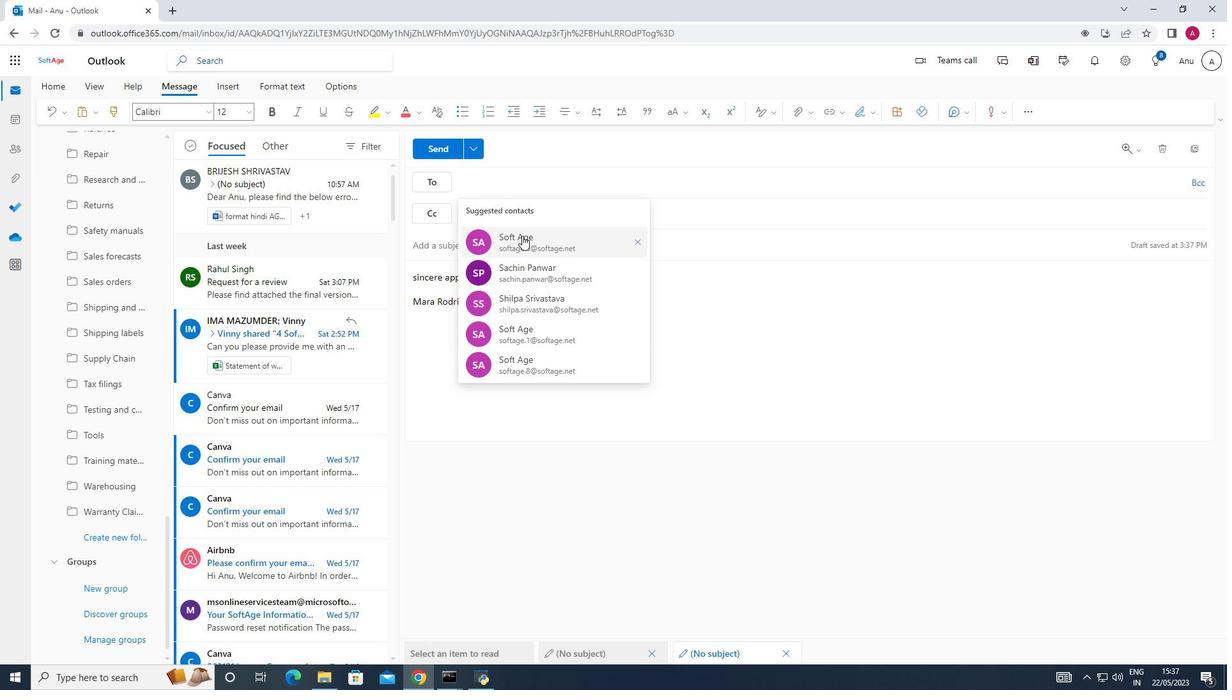 
Action: Mouse moved to (108, 535)
Screenshot: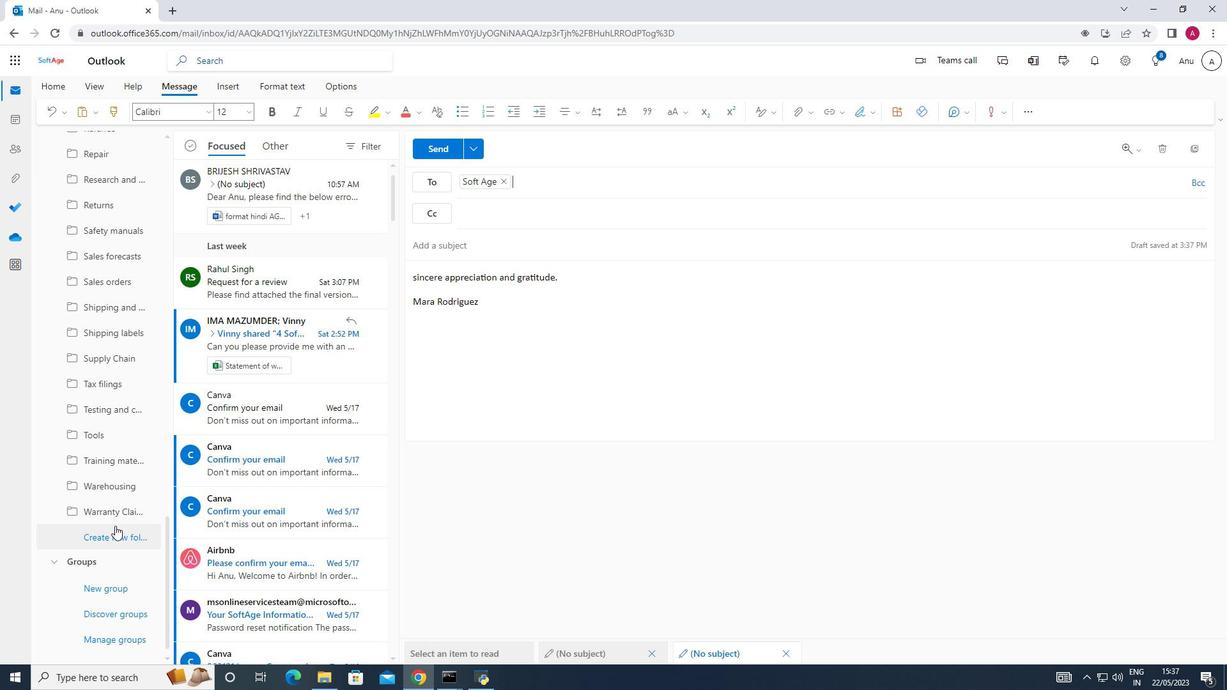 
Action: Mouse pressed left at (108, 535)
Screenshot: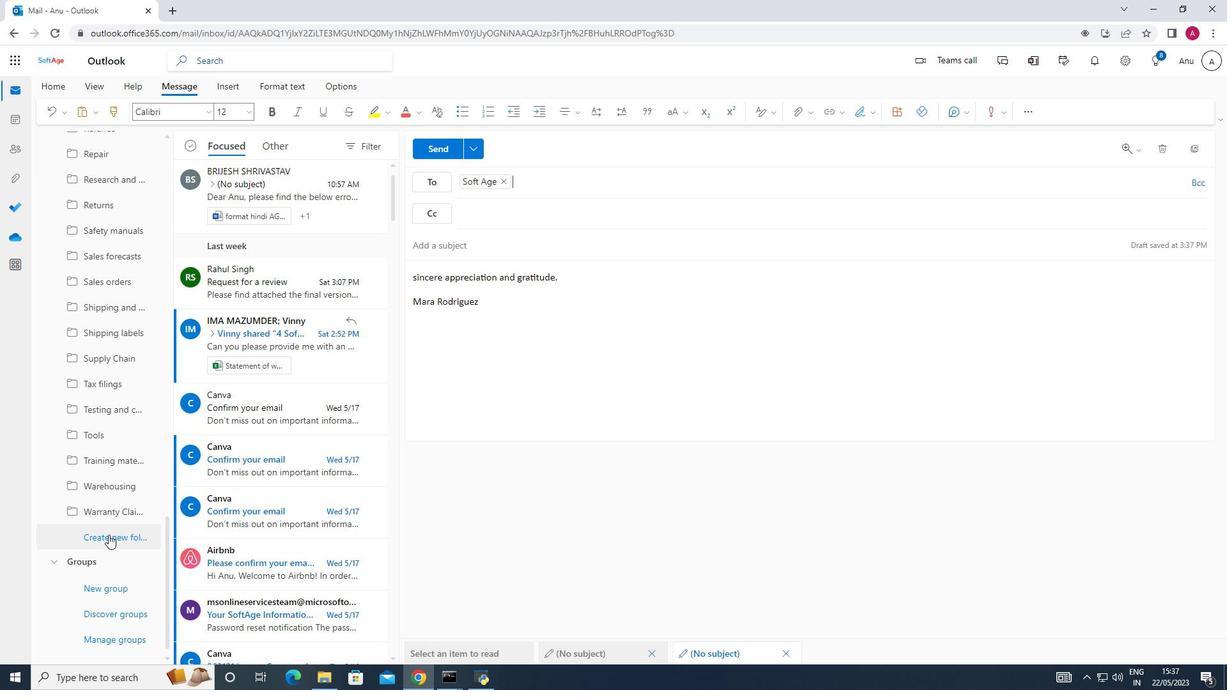 
Action: Mouse moved to (108, 535)
Screenshot: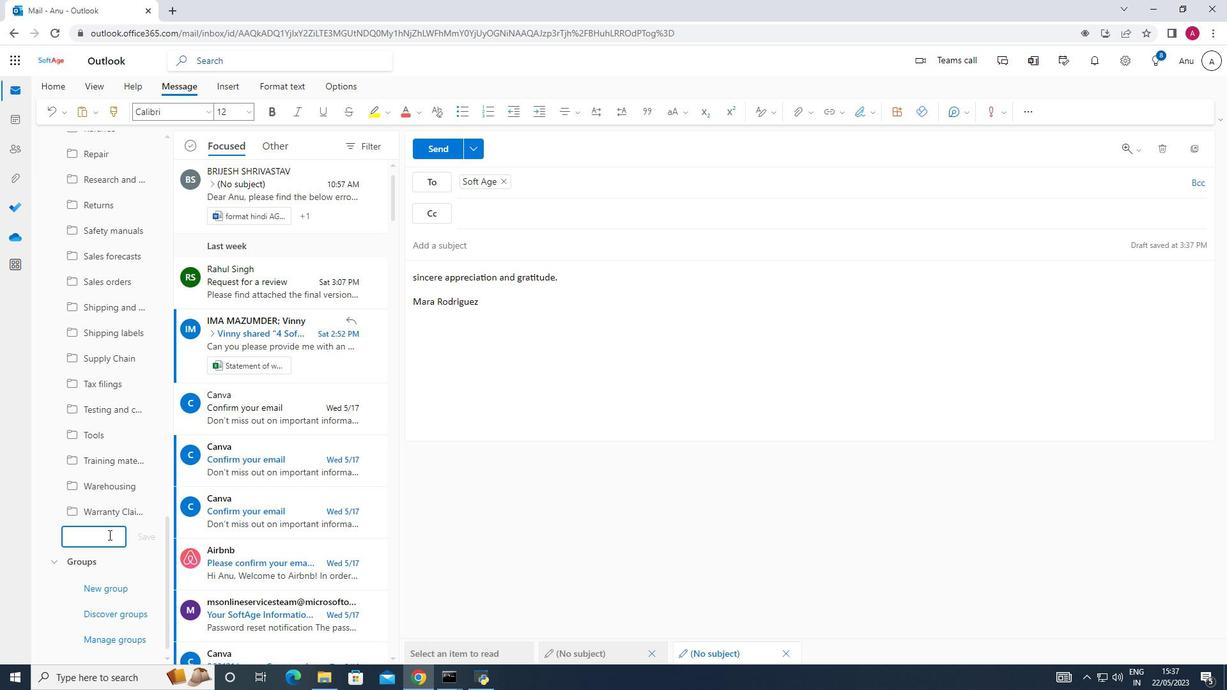 
Action: Key pressed <Key.shift>Non-<Key.shift><Key.shift><Key.shift><Key.shift>disclouser<Key.backspace><Key.backspace><Key.backspace><Key.backspace>sure<Key.space>agreements
Screenshot: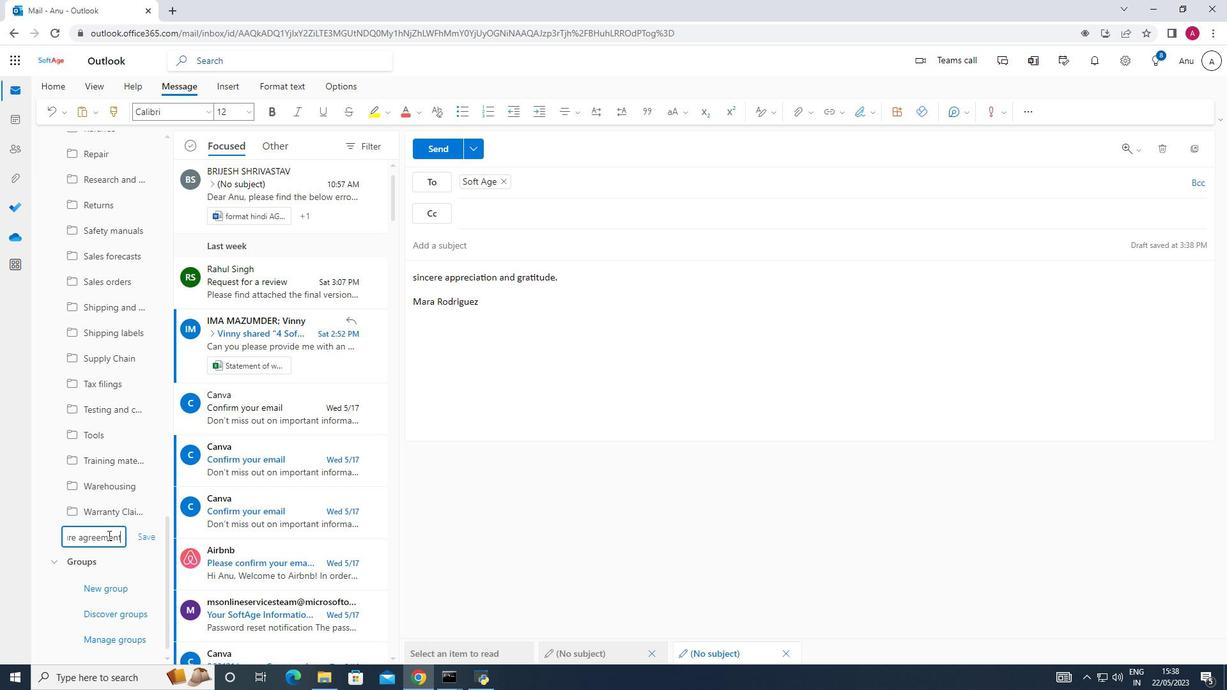 
Action: Mouse moved to (143, 538)
Screenshot: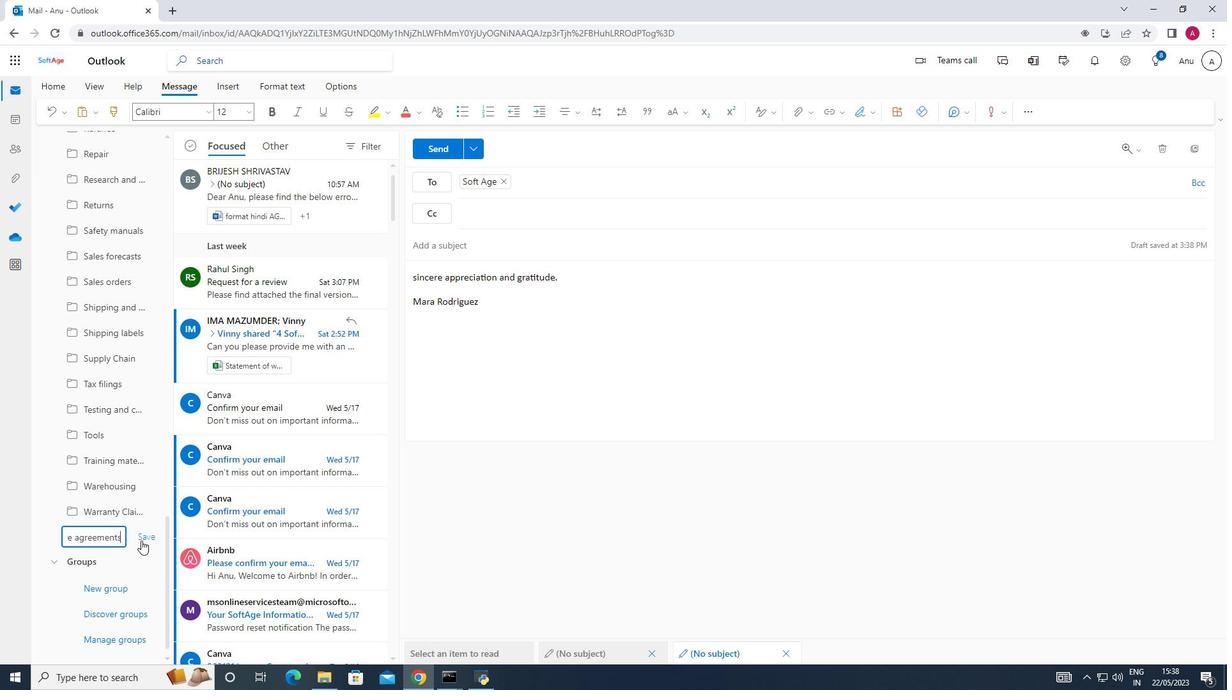 
Action: Mouse pressed left at (143, 538)
Screenshot: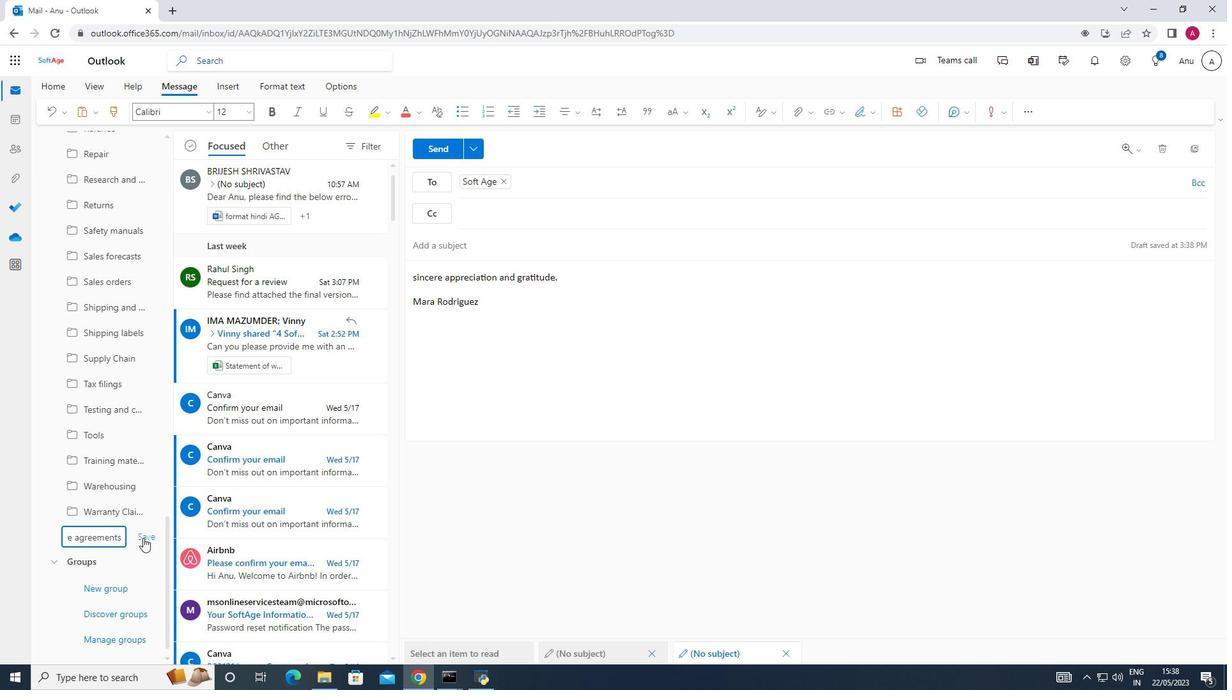 
Action: Mouse moved to (454, 139)
Screenshot: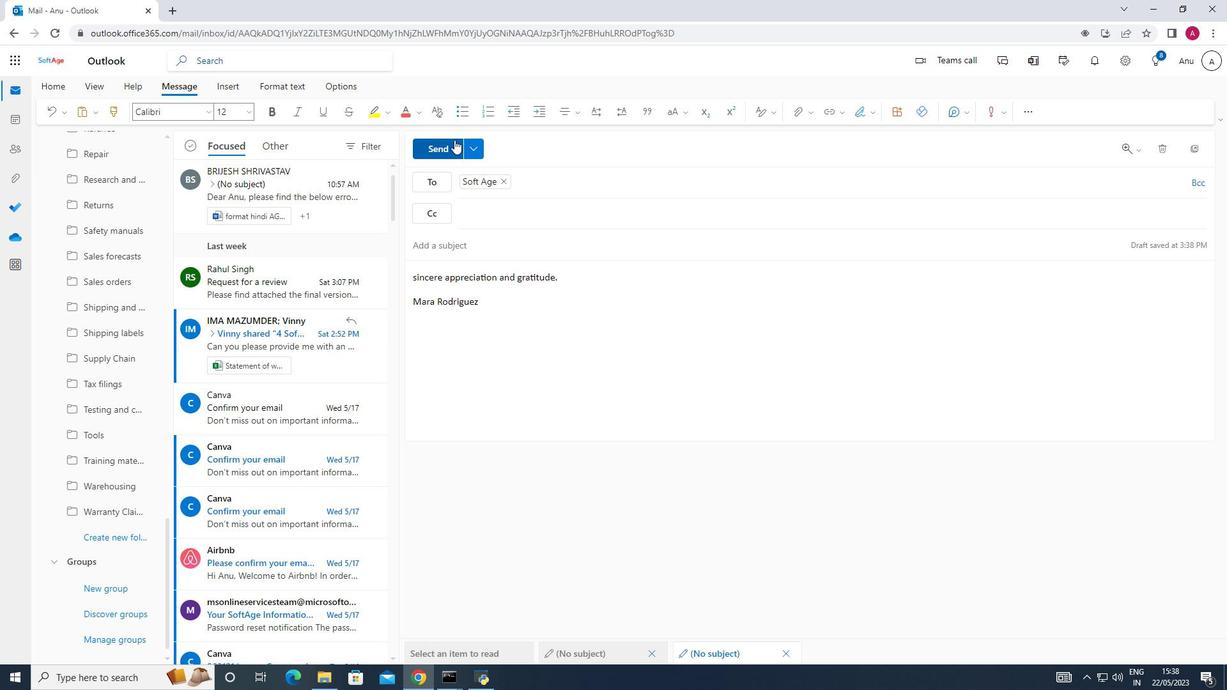 
Action: Mouse pressed left at (454, 139)
Screenshot: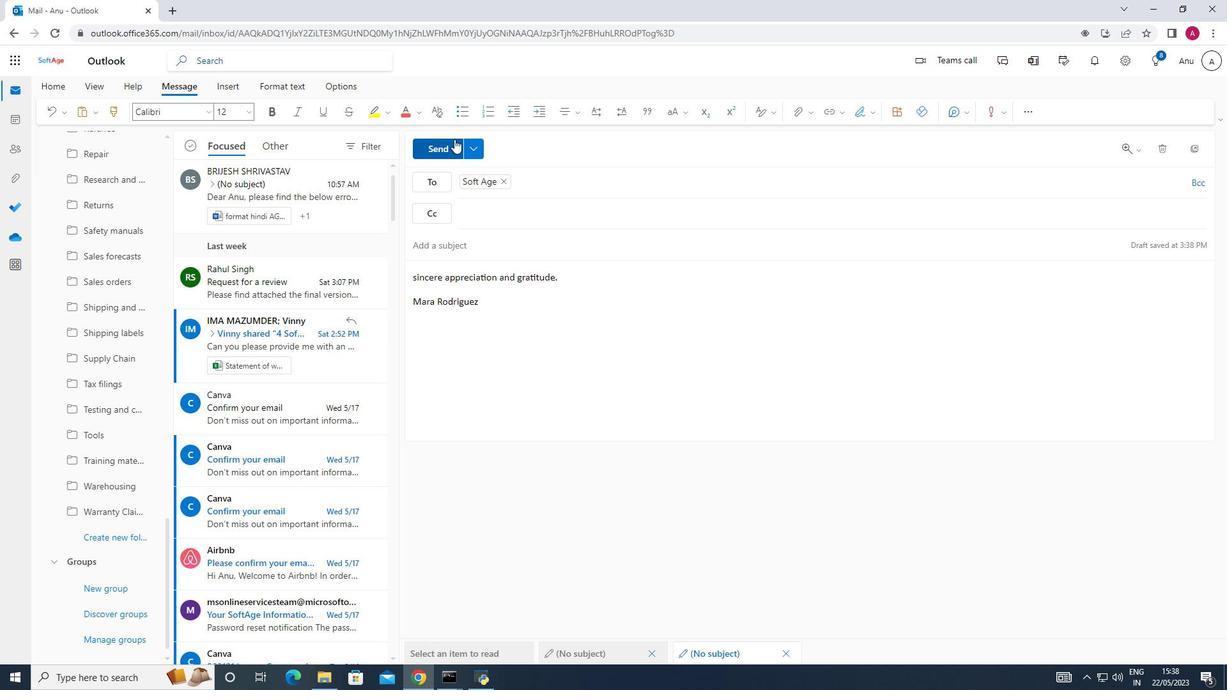 
Action: Mouse moved to (597, 381)
Screenshot: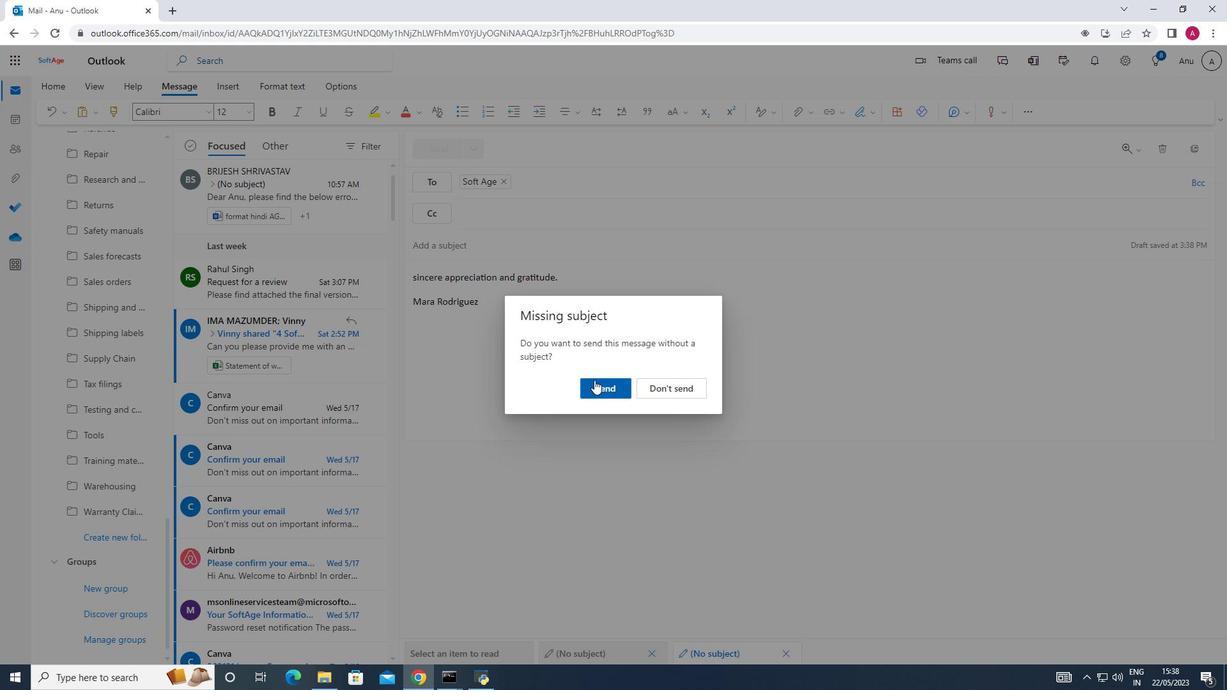 
Action: Mouse pressed left at (597, 381)
Screenshot: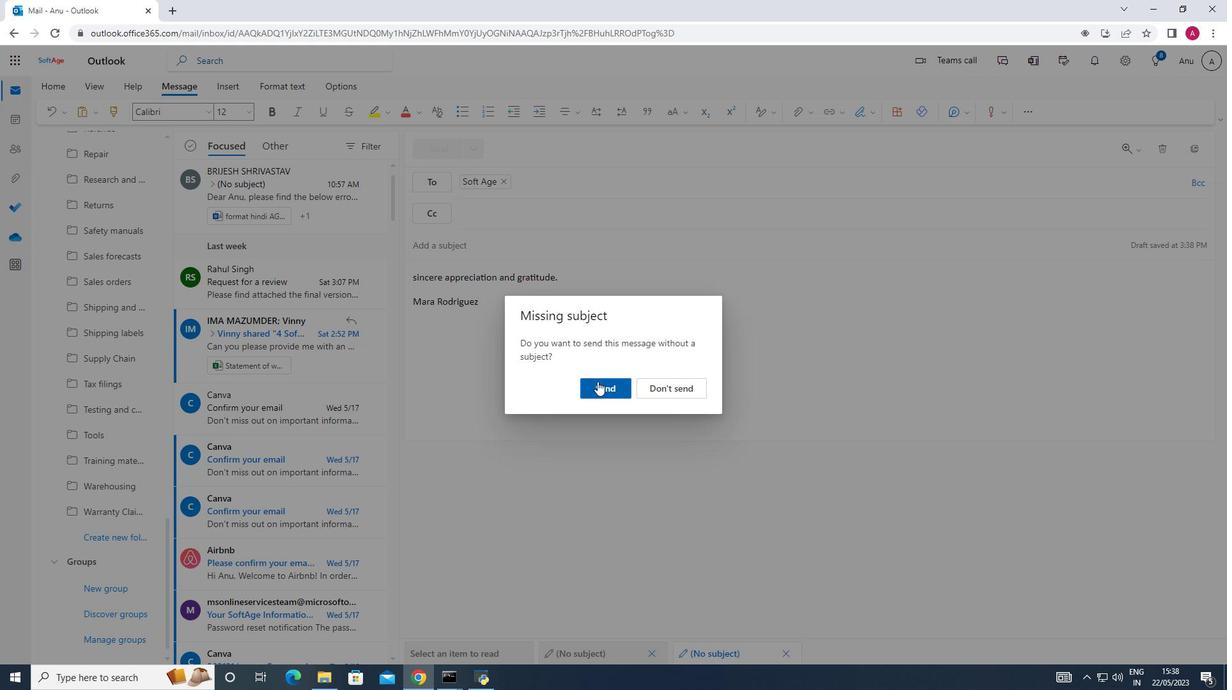 
